 Task: Search one way flight ticket for 2 adults, 4 children and 1 infant on lap in business from Cincinnati/covington: Cincinnati/northern Kentucky International Airport to Greensboro: Piedmont Triad International Airport on 5-1-2023. Choice of flights is Spirit. Price is upto 60000. Outbound departure time preference is 10:00.
Action: Mouse moved to (235, 225)
Screenshot: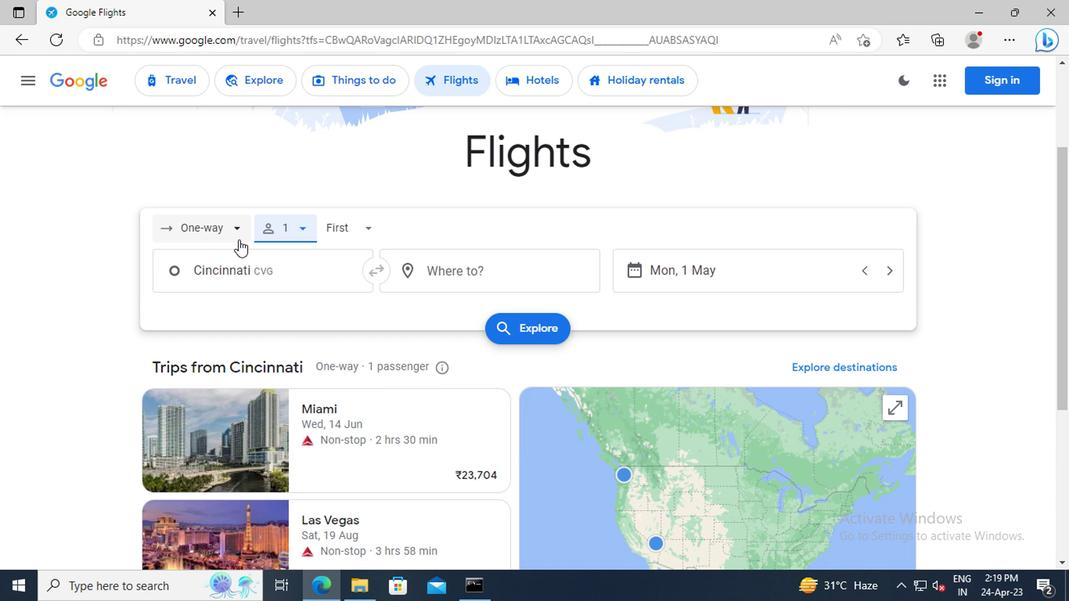 
Action: Mouse pressed left at (235, 225)
Screenshot: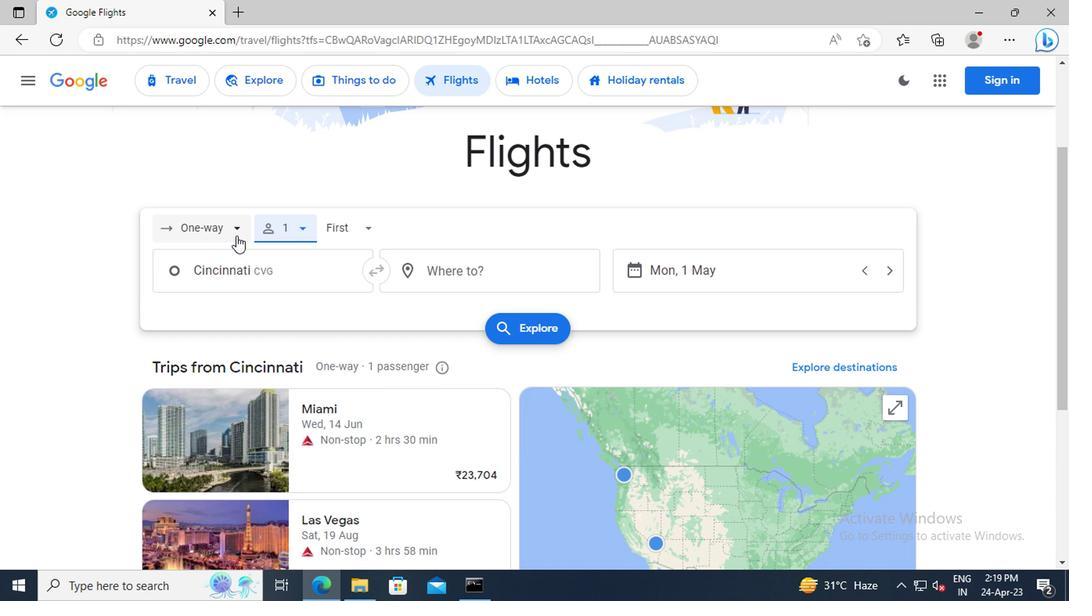 
Action: Mouse moved to (237, 304)
Screenshot: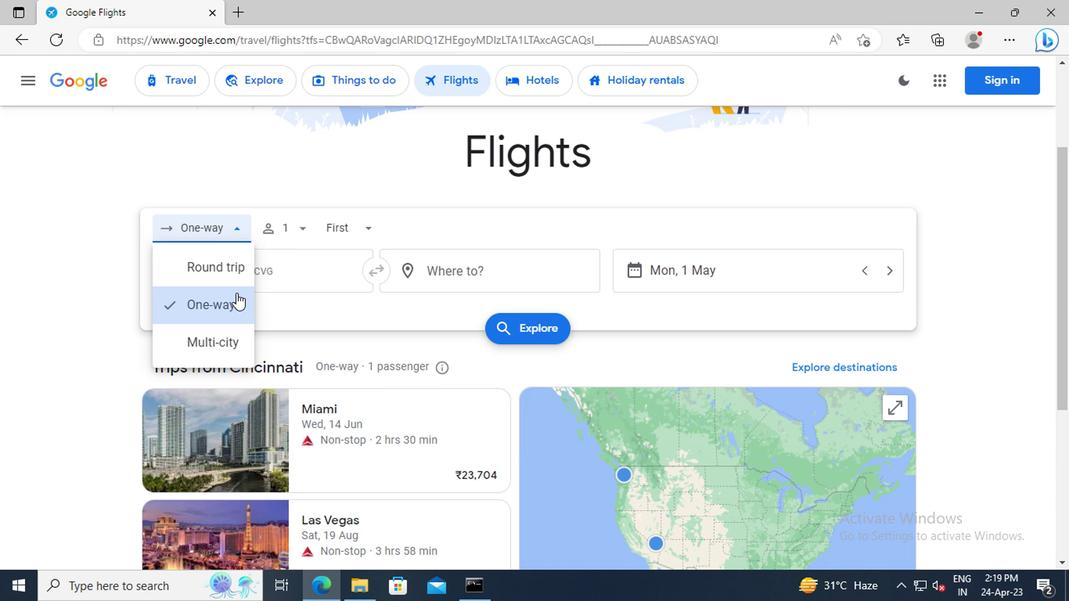 
Action: Mouse pressed left at (237, 304)
Screenshot: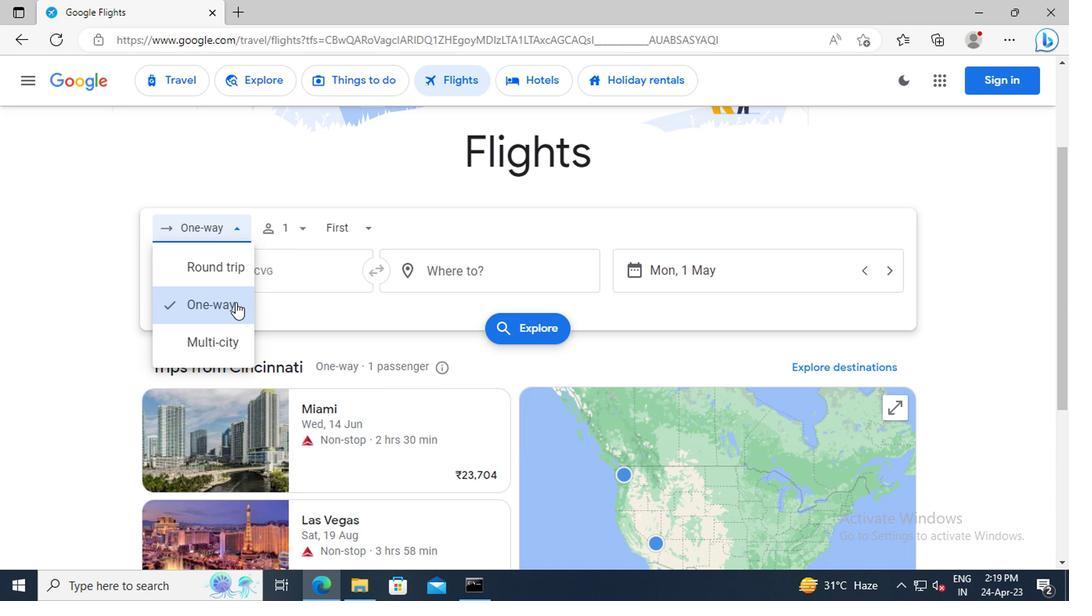 
Action: Mouse moved to (300, 229)
Screenshot: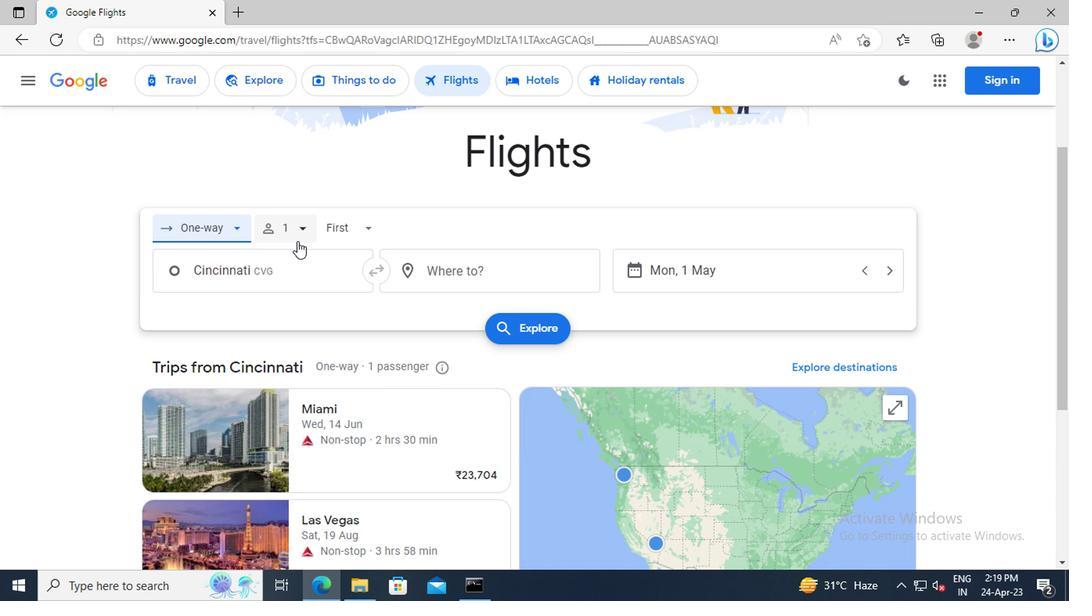 
Action: Mouse pressed left at (300, 229)
Screenshot: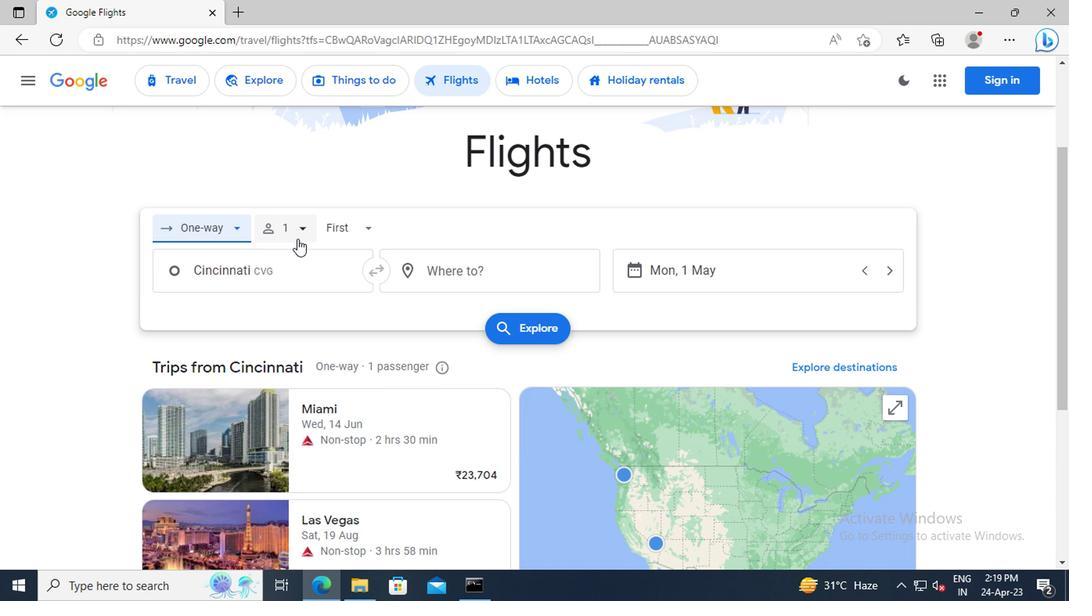 
Action: Mouse moved to (411, 267)
Screenshot: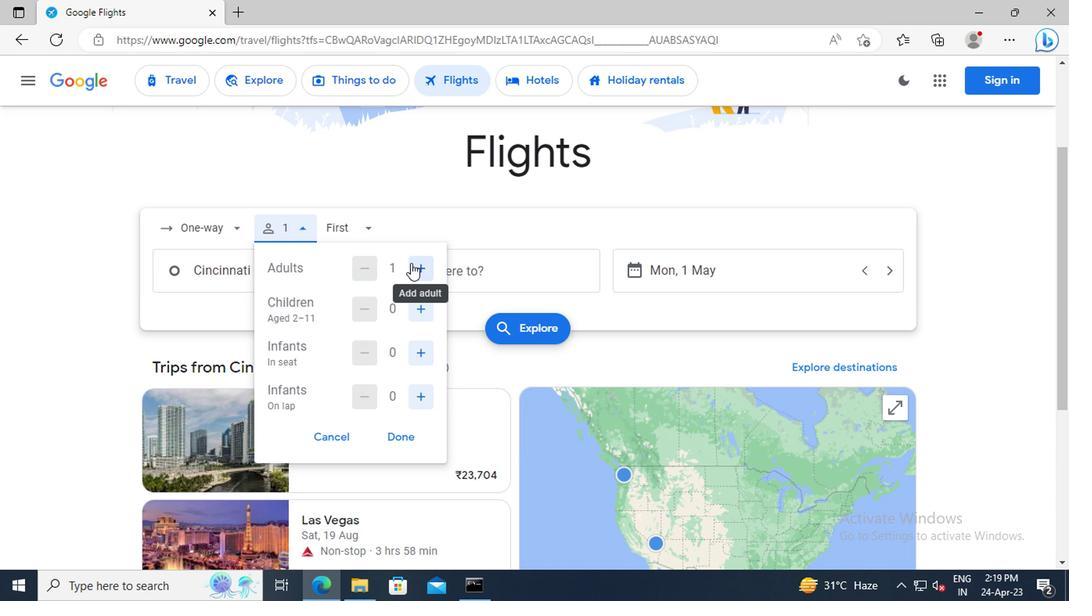 
Action: Mouse pressed left at (411, 267)
Screenshot: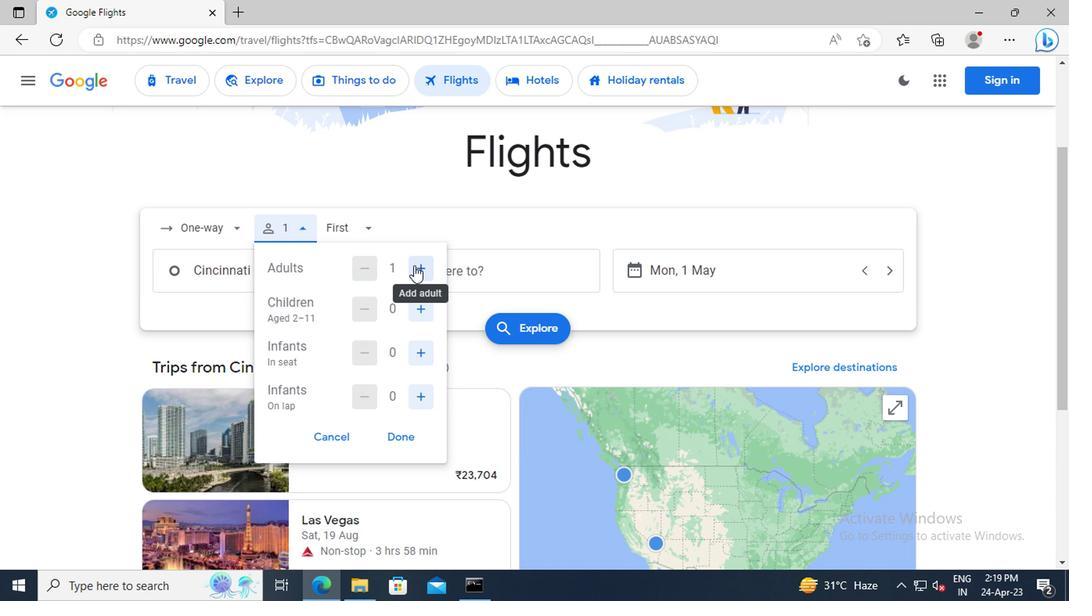 
Action: Mouse moved to (425, 310)
Screenshot: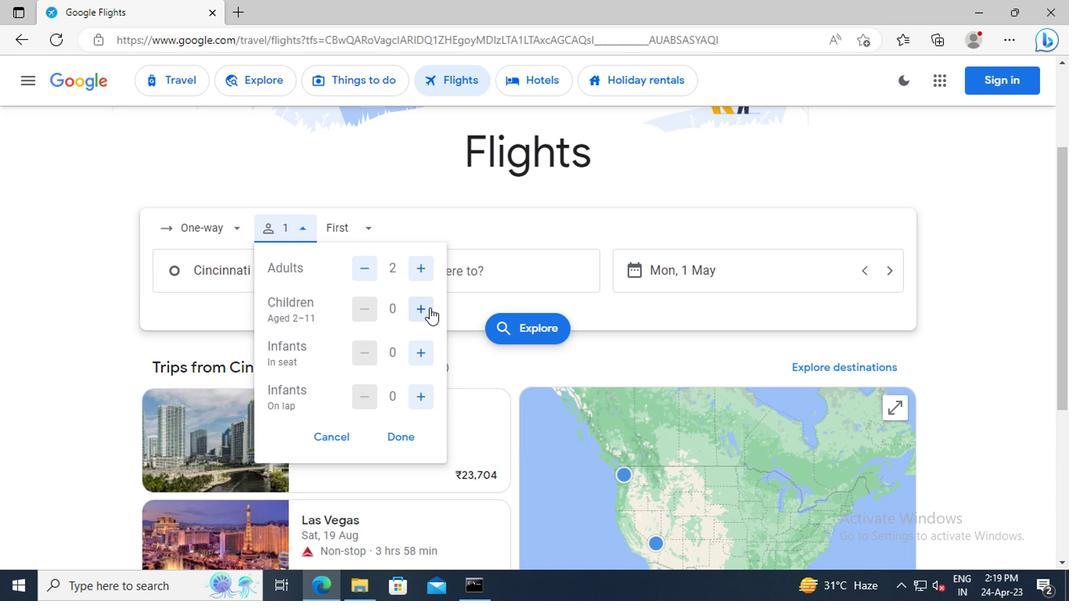 
Action: Mouse pressed left at (425, 310)
Screenshot: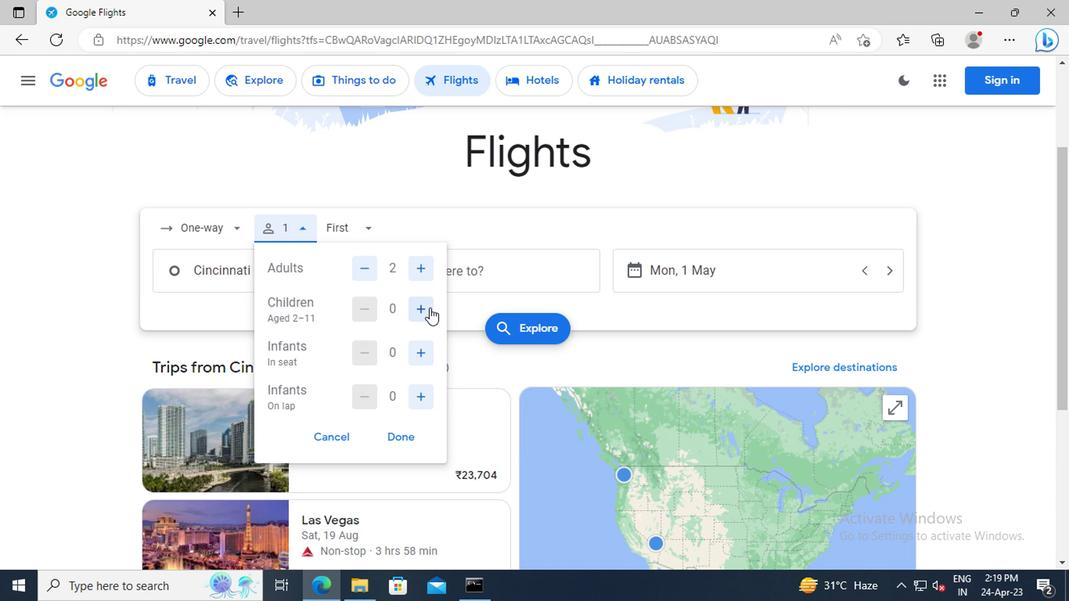 
Action: Mouse pressed left at (425, 310)
Screenshot: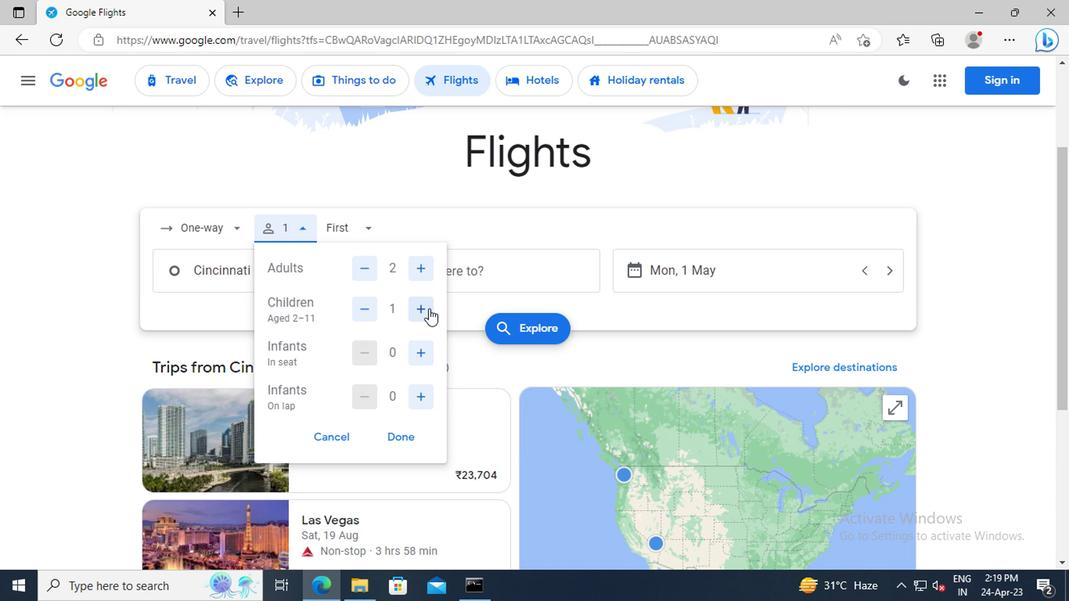 
Action: Mouse pressed left at (425, 310)
Screenshot: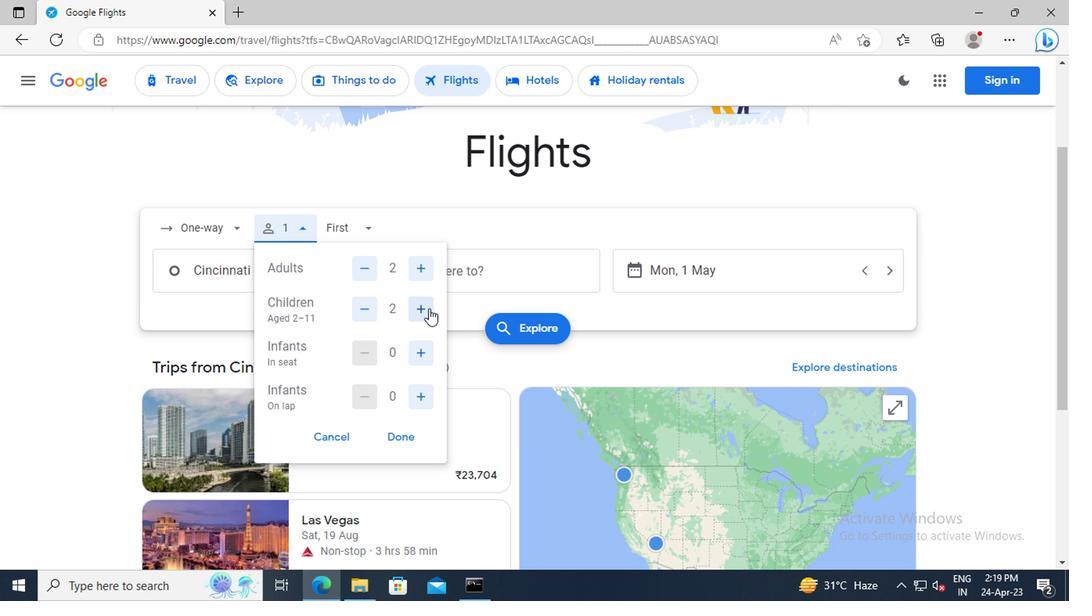 
Action: Mouse pressed left at (425, 310)
Screenshot: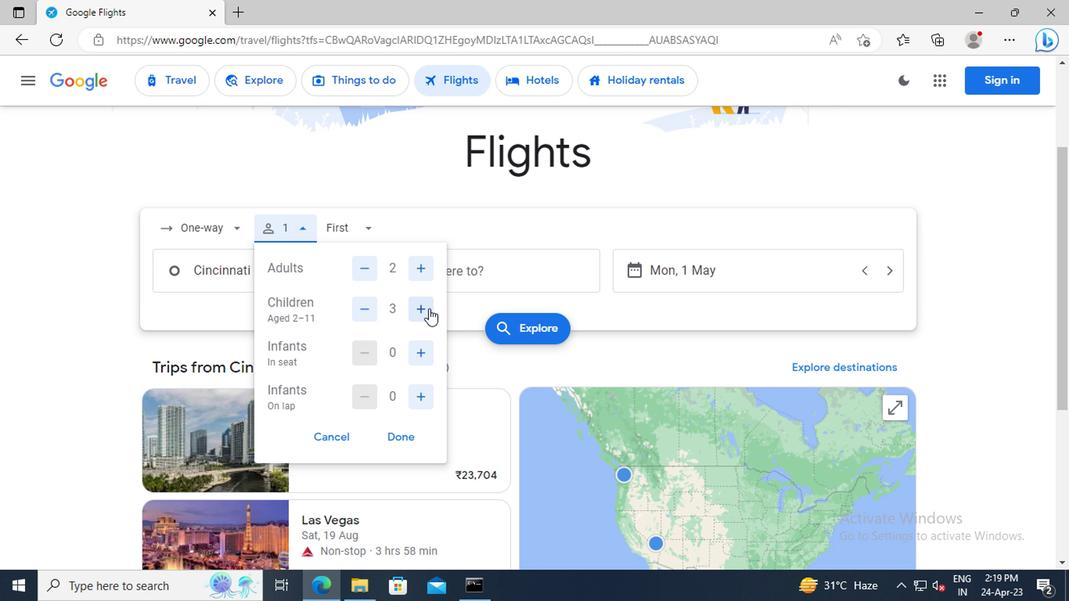 
Action: Mouse moved to (415, 396)
Screenshot: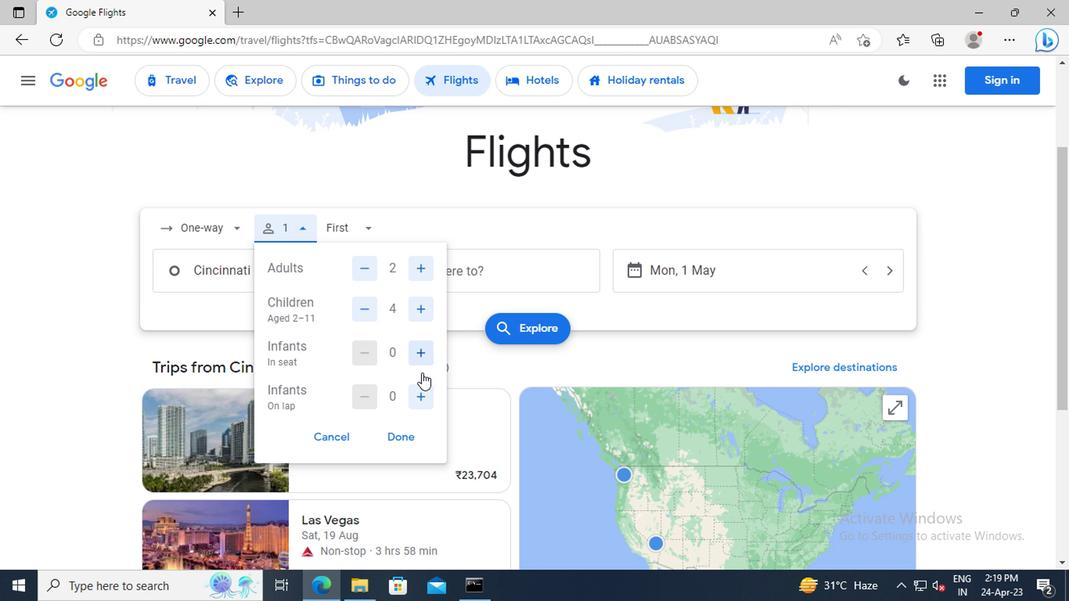 
Action: Mouse pressed left at (415, 396)
Screenshot: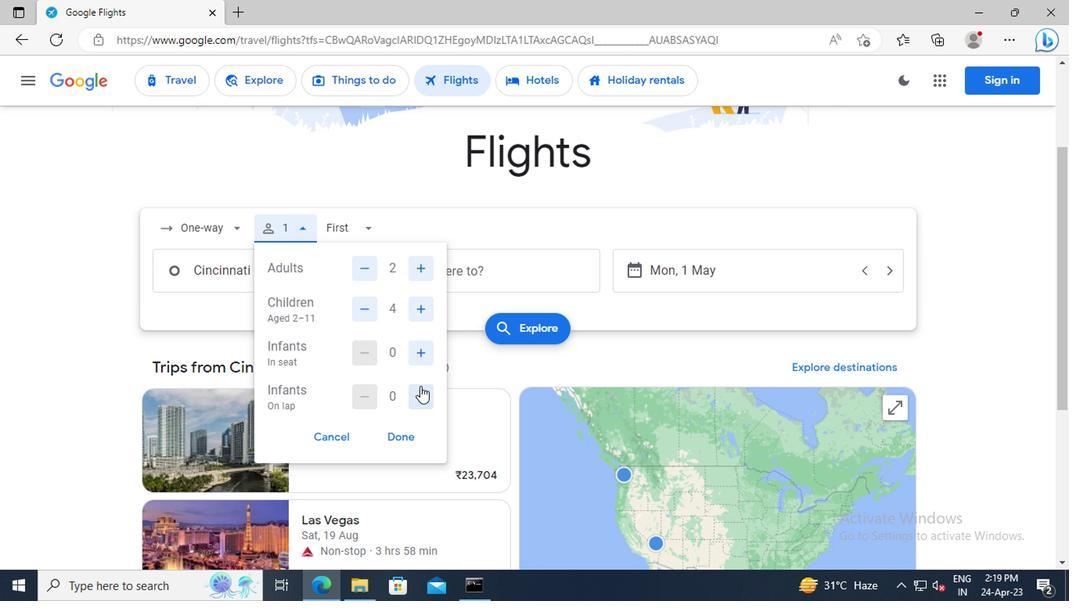 
Action: Mouse moved to (403, 435)
Screenshot: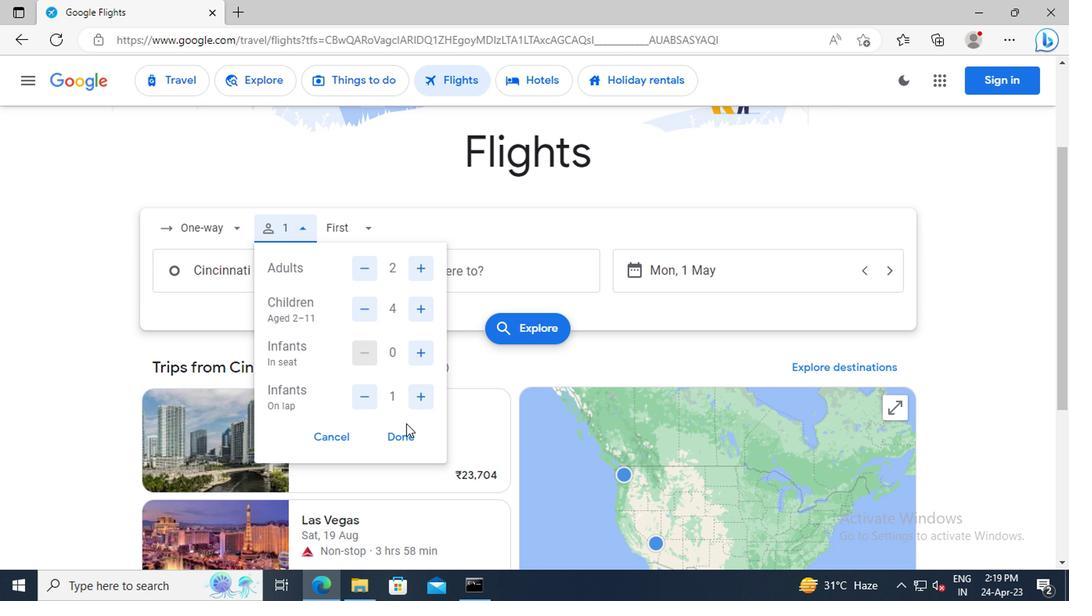 
Action: Mouse pressed left at (403, 435)
Screenshot: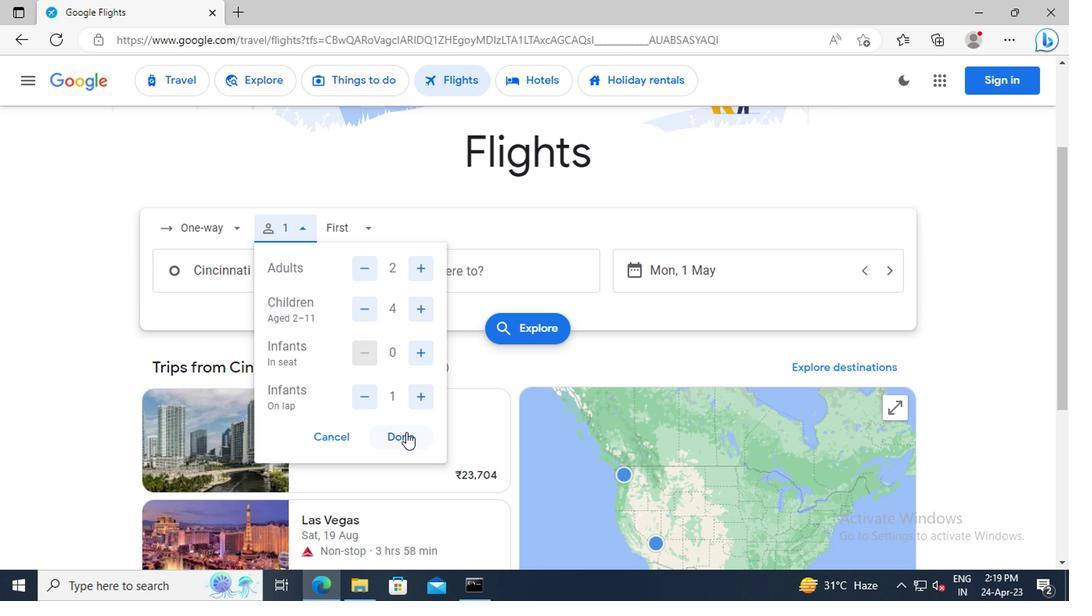 
Action: Mouse moved to (369, 236)
Screenshot: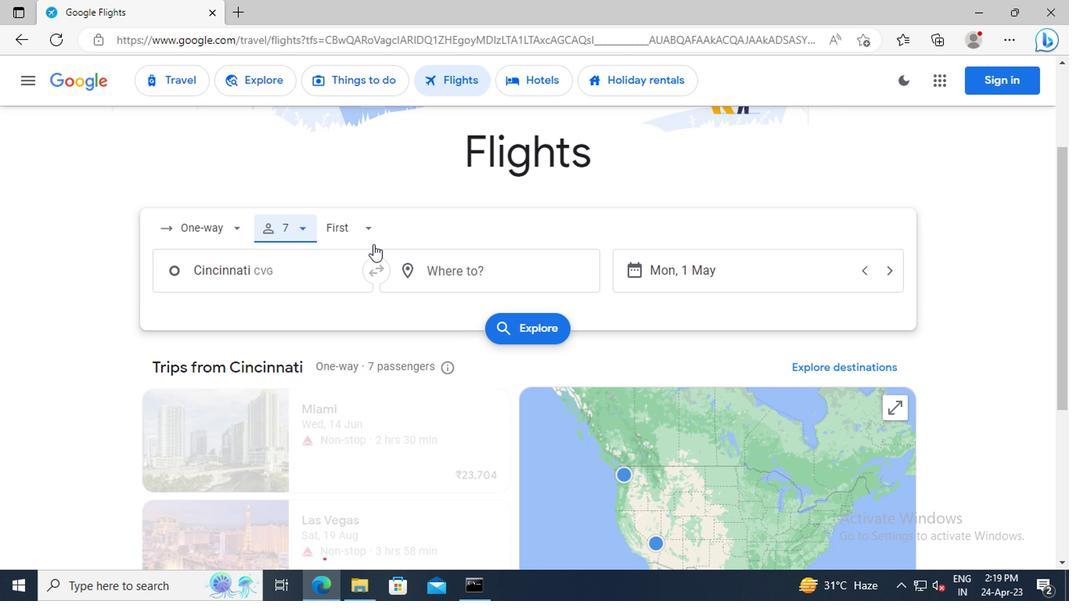 
Action: Mouse pressed left at (369, 236)
Screenshot: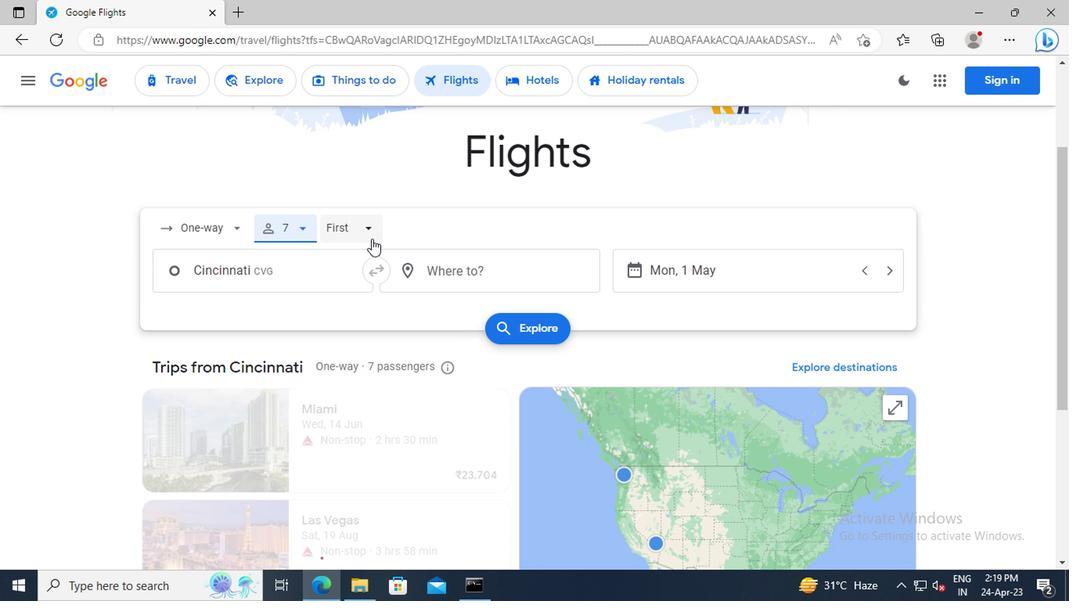 
Action: Mouse moved to (379, 343)
Screenshot: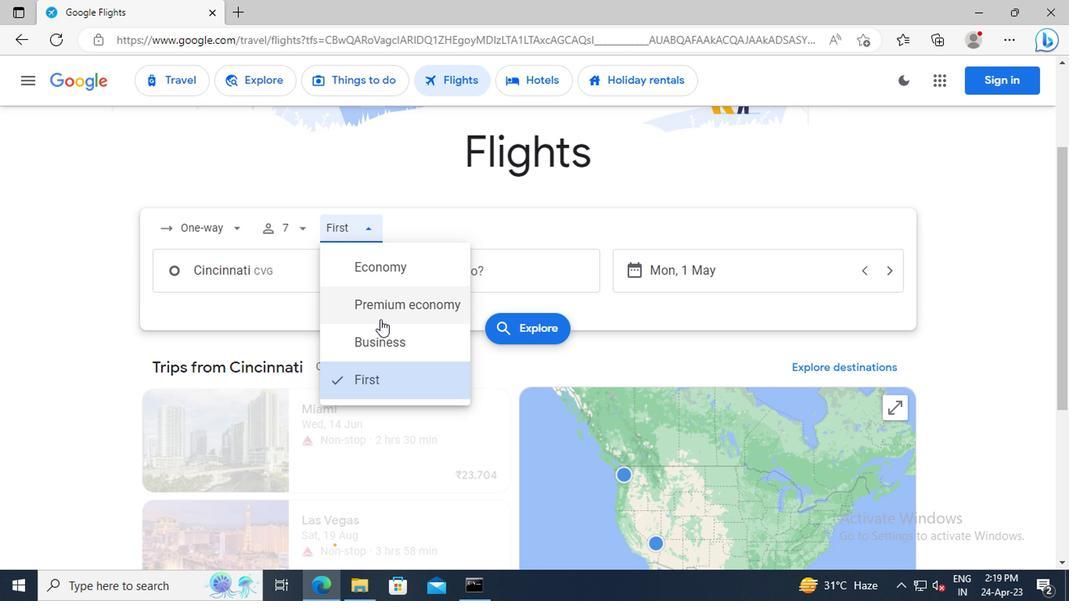 
Action: Mouse pressed left at (379, 343)
Screenshot: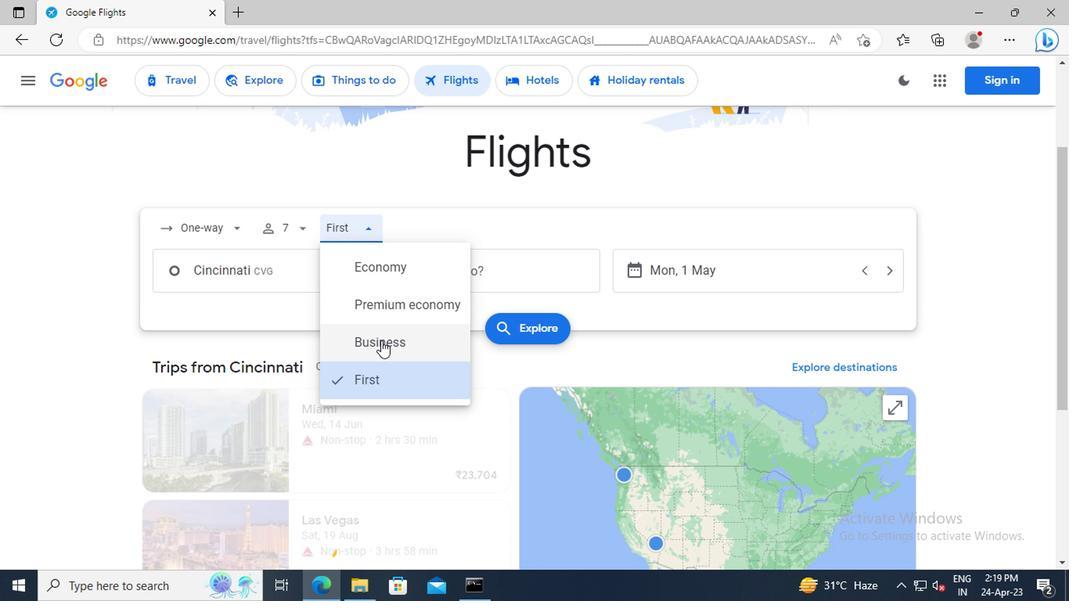
Action: Mouse moved to (303, 282)
Screenshot: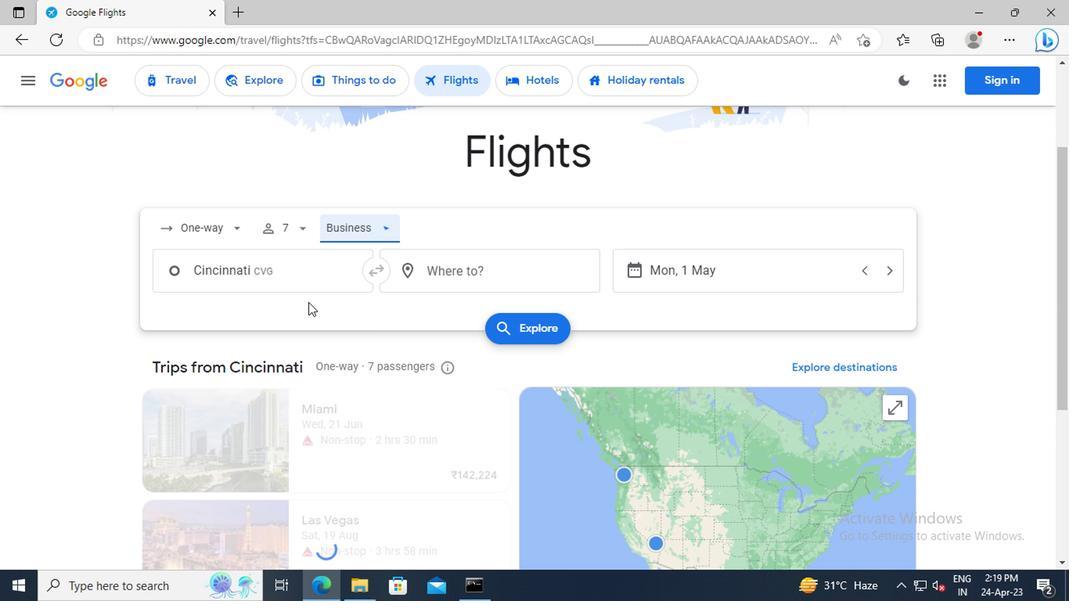 
Action: Mouse pressed left at (303, 282)
Screenshot: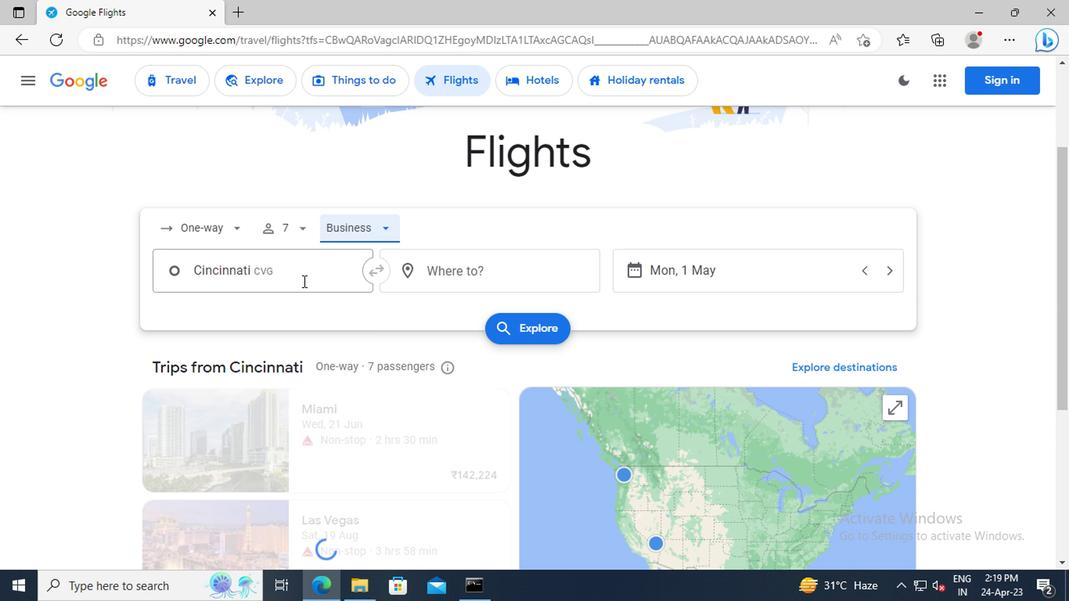 
Action: Key pressed <Key.shift>CINCINNATI
Screenshot: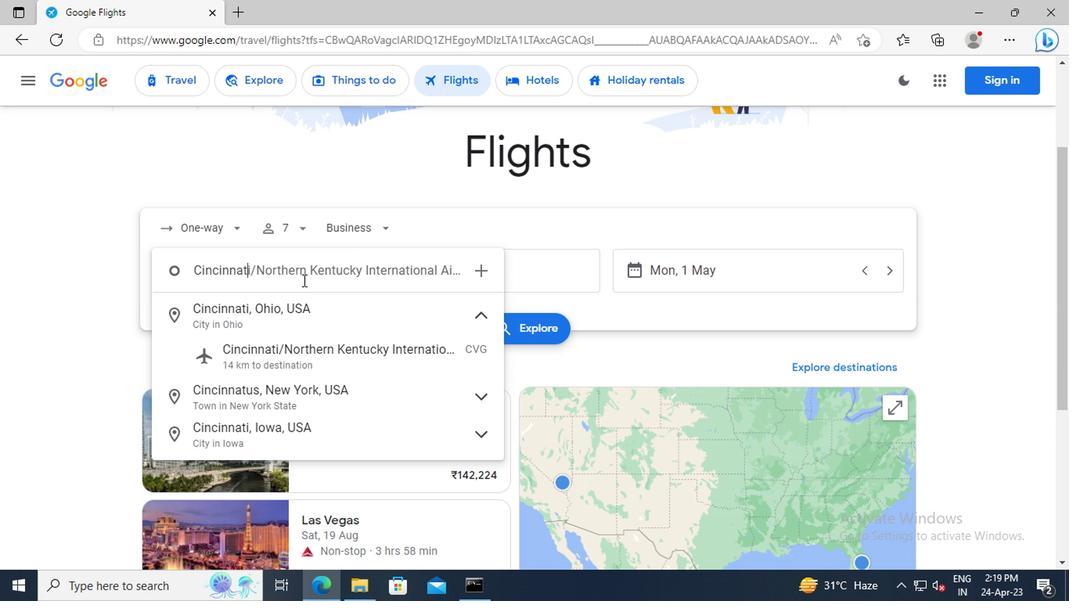 
Action: Mouse moved to (321, 354)
Screenshot: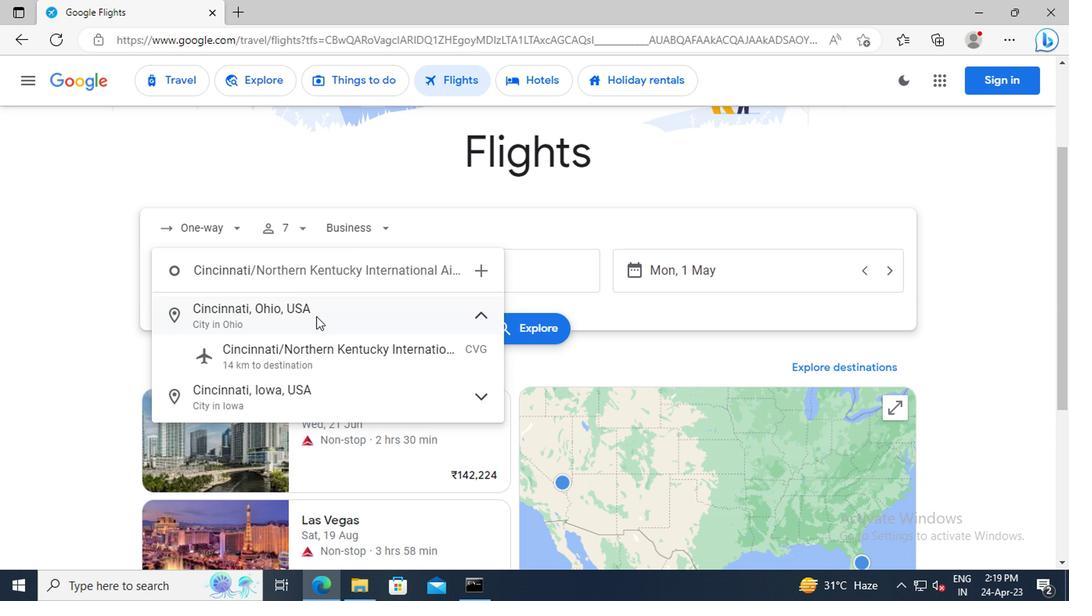 
Action: Mouse pressed left at (321, 354)
Screenshot: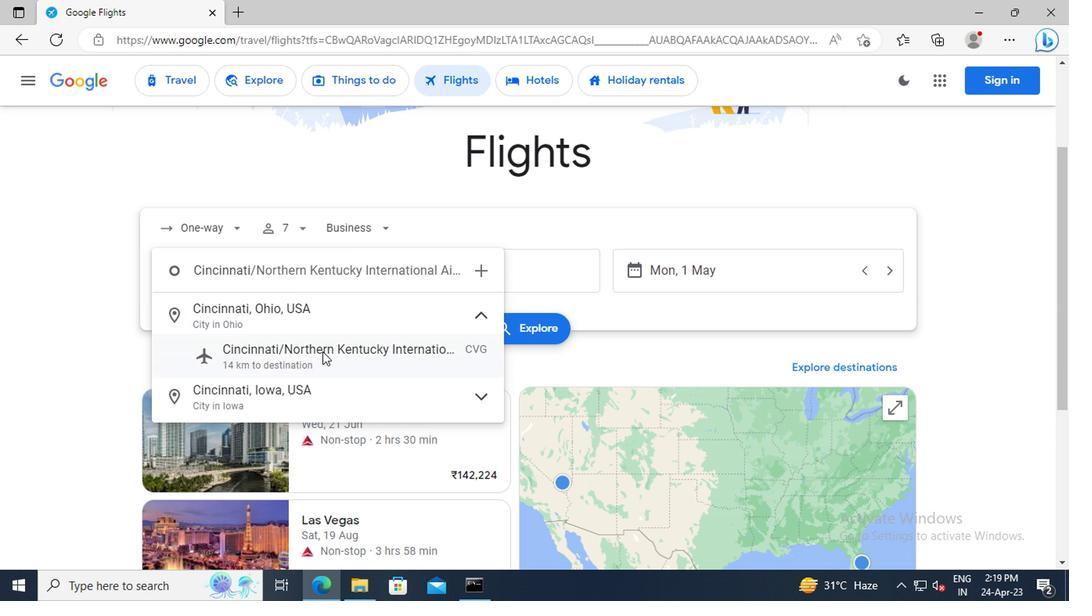 
Action: Mouse moved to (454, 272)
Screenshot: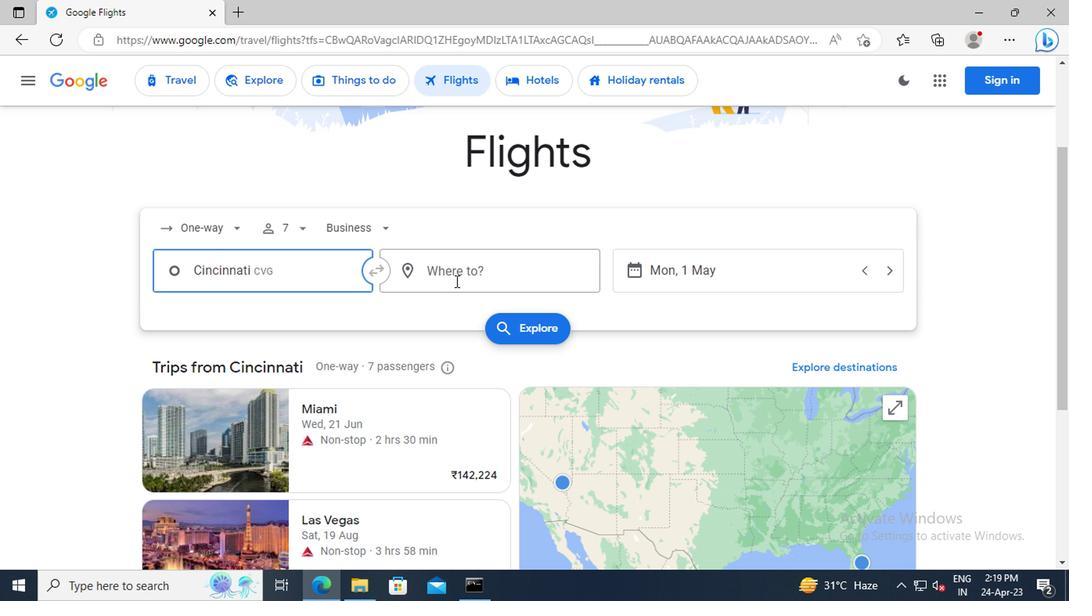 
Action: Mouse pressed left at (454, 272)
Screenshot: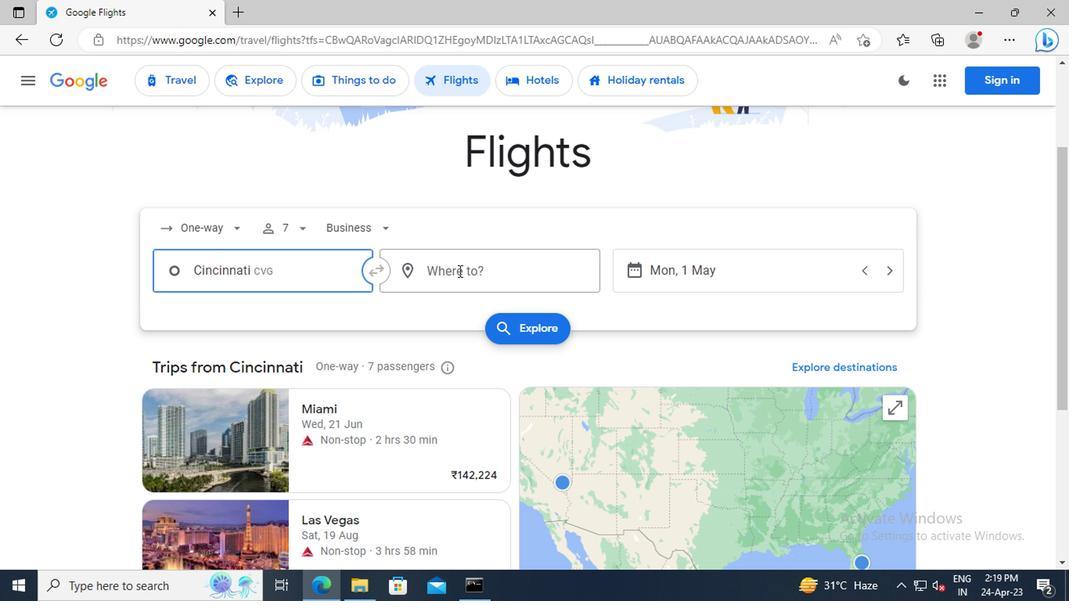 
Action: Key pressed <Key.shift>GREENSBORO
Screenshot: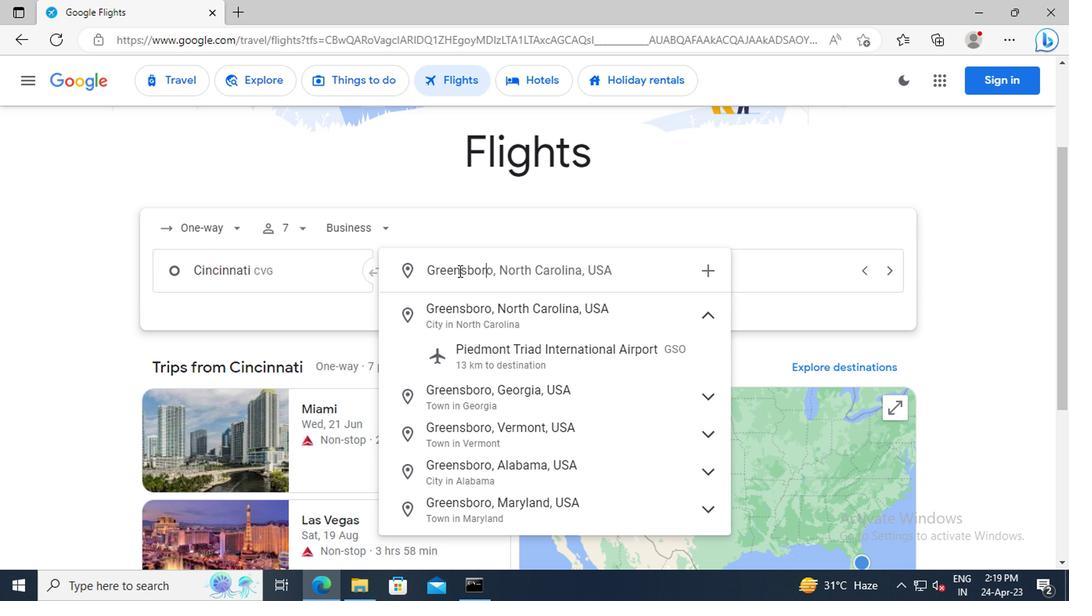 
Action: Mouse moved to (497, 354)
Screenshot: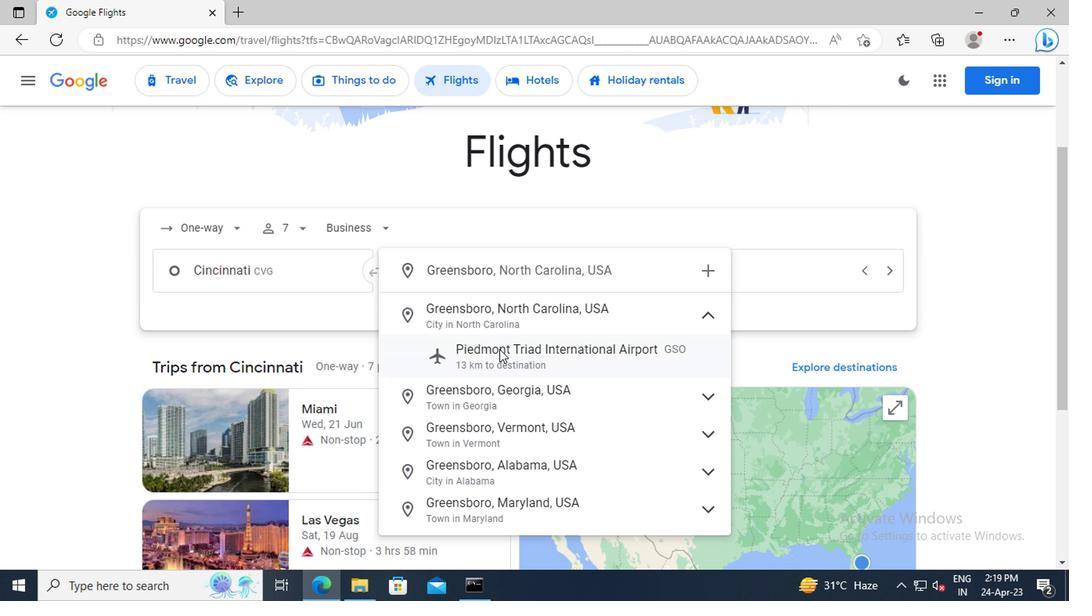 
Action: Mouse pressed left at (497, 354)
Screenshot: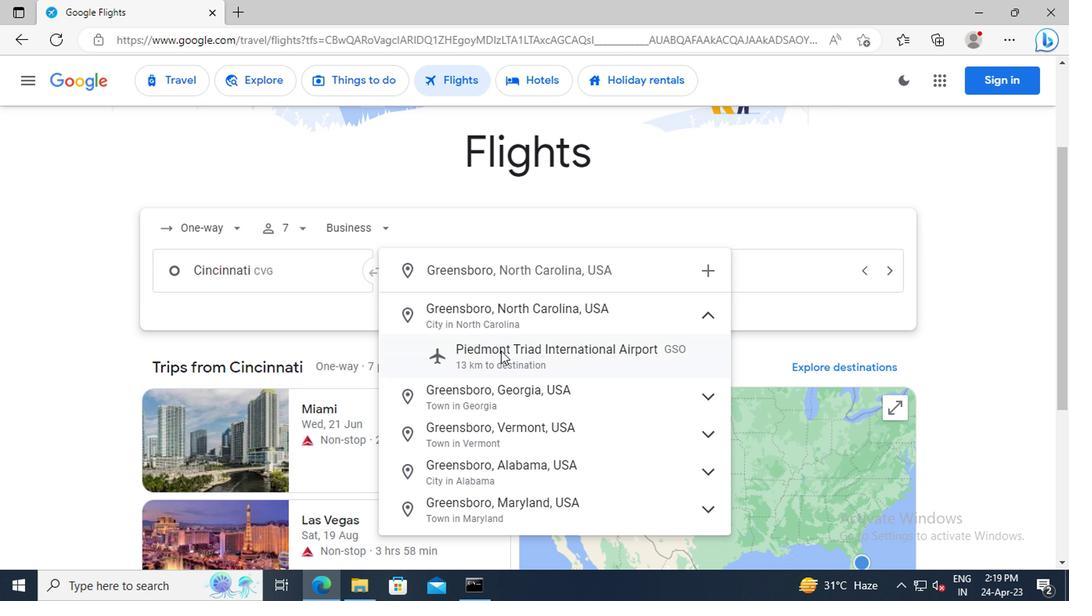 
Action: Mouse moved to (649, 275)
Screenshot: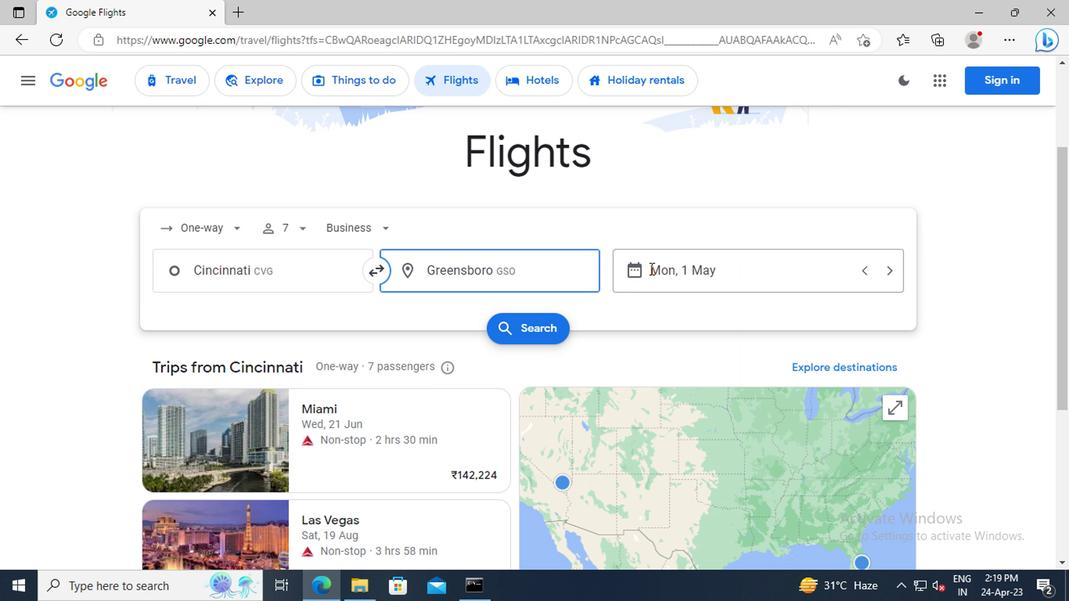 
Action: Mouse pressed left at (649, 275)
Screenshot: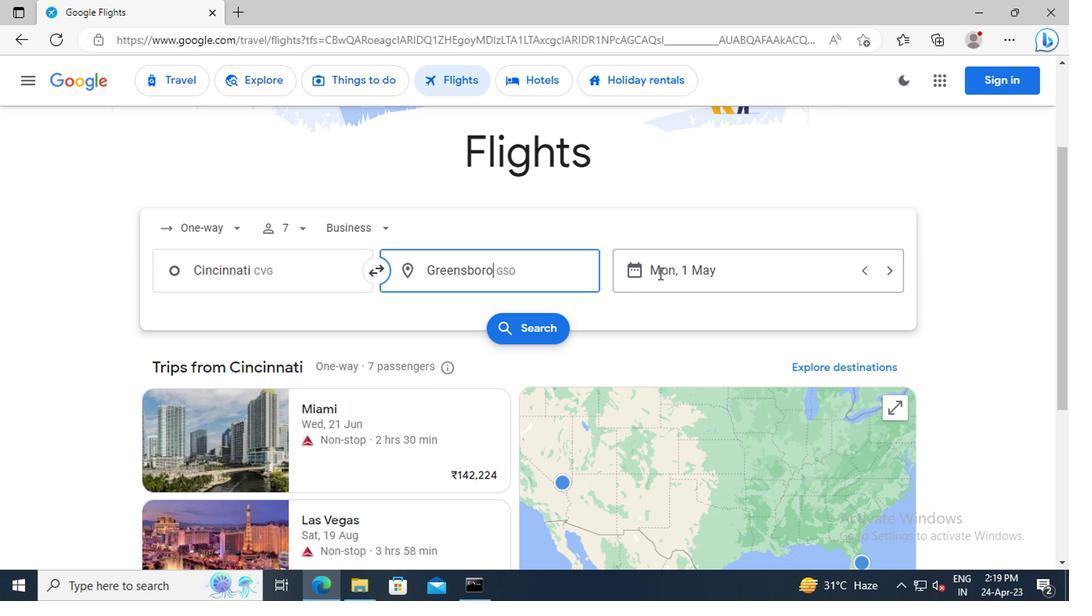
Action: Mouse moved to (642, 276)
Screenshot: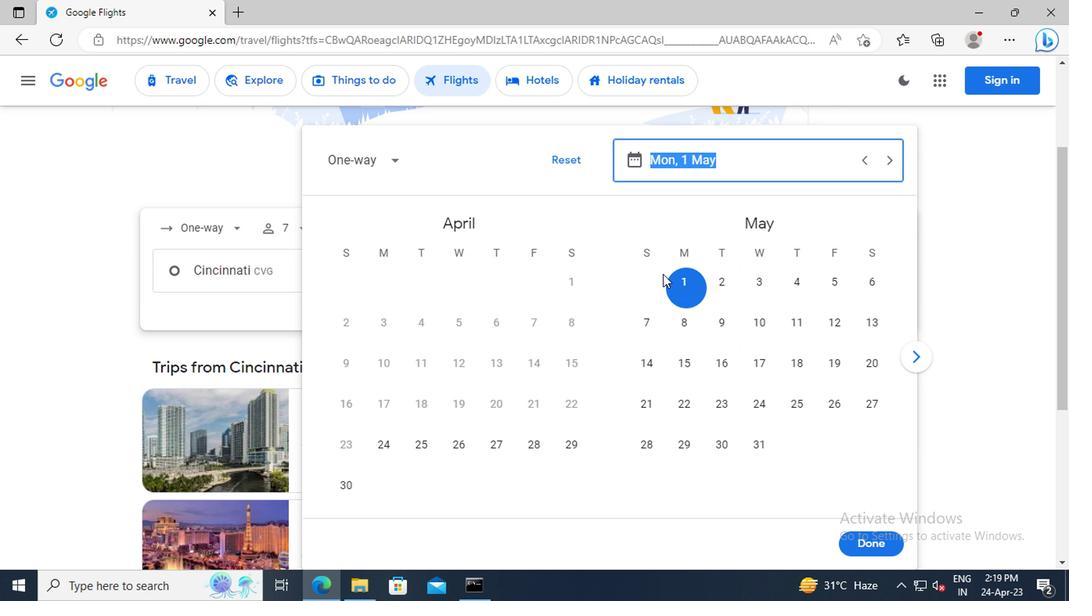 
Action: Key pressed 1<Key.space>MAY<Key.enter>
Screenshot: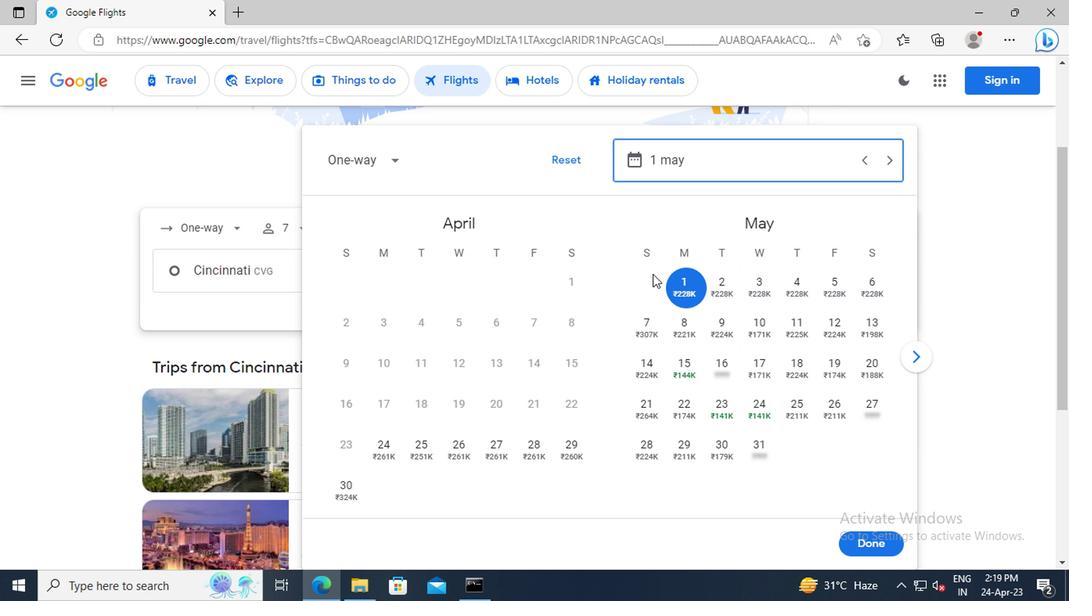 
Action: Mouse moved to (837, 540)
Screenshot: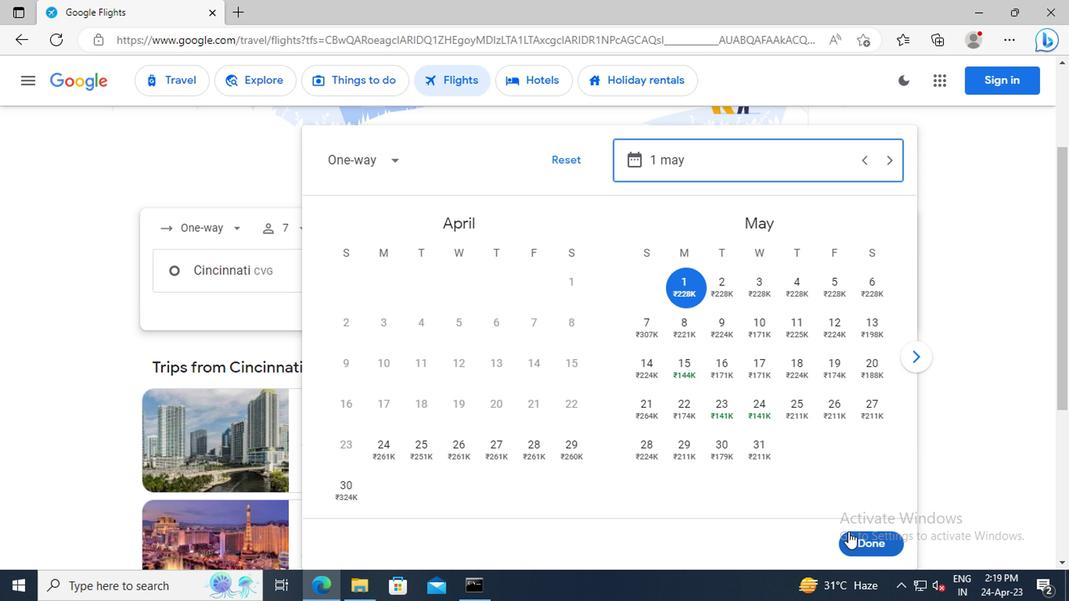 
Action: Mouse pressed left at (837, 540)
Screenshot: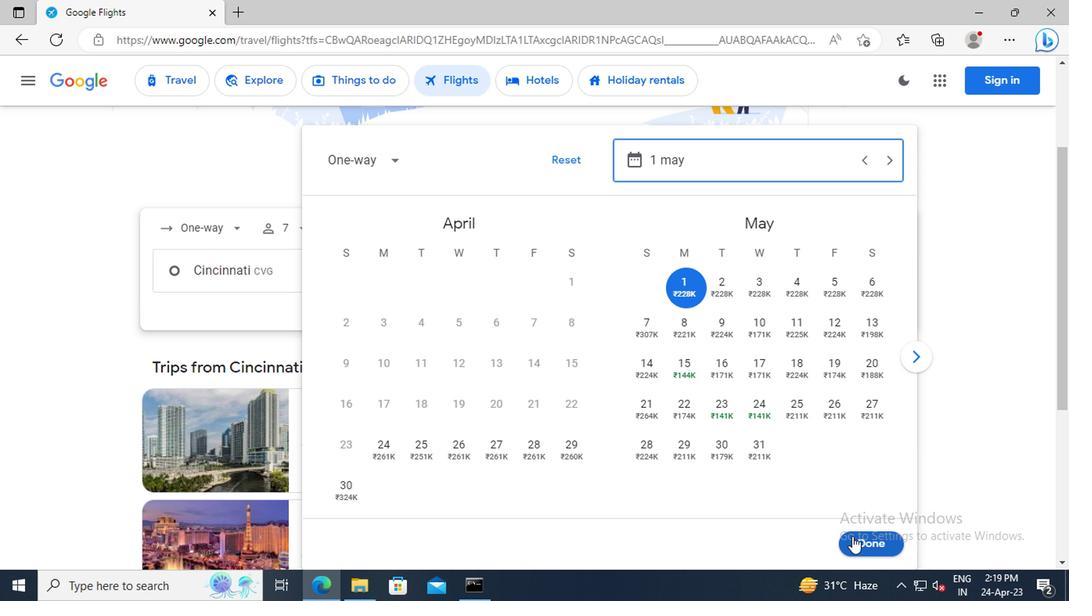 
Action: Mouse moved to (525, 327)
Screenshot: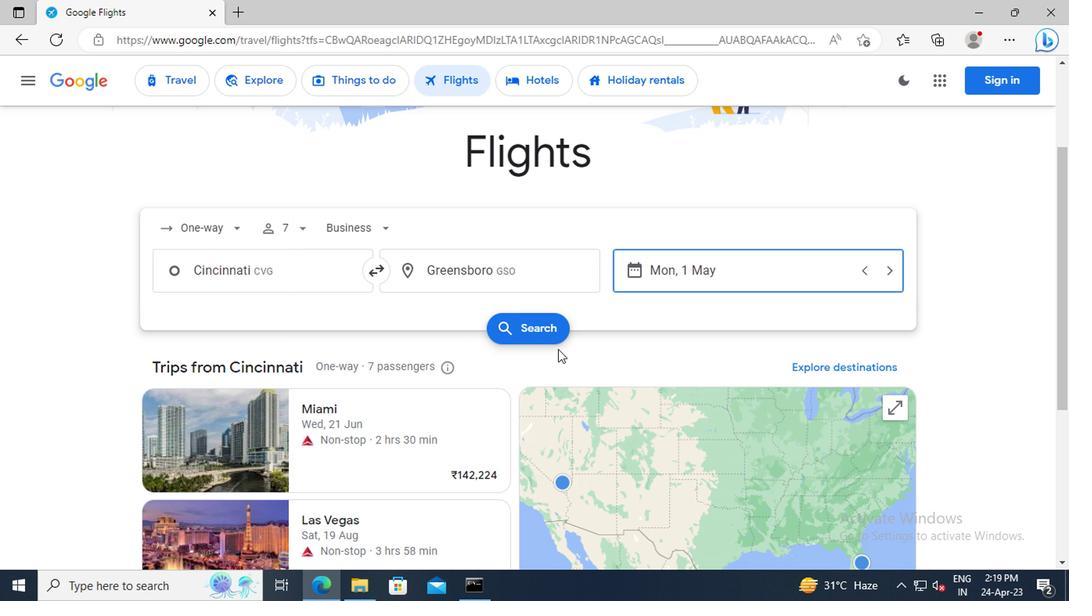 
Action: Mouse pressed left at (525, 327)
Screenshot: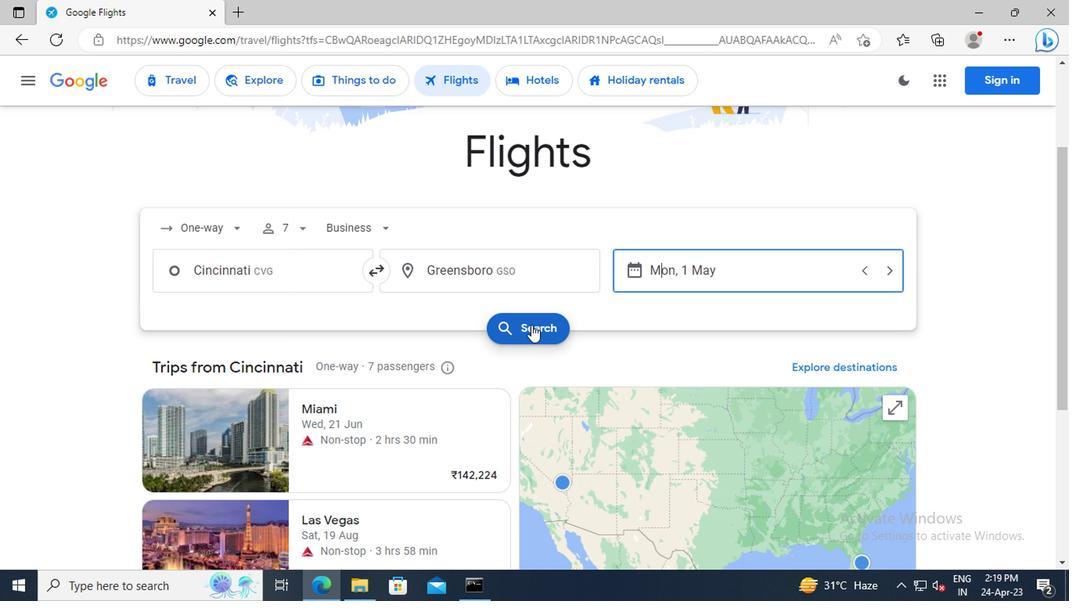 
Action: Mouse moved to (196, 232)
Screenshot: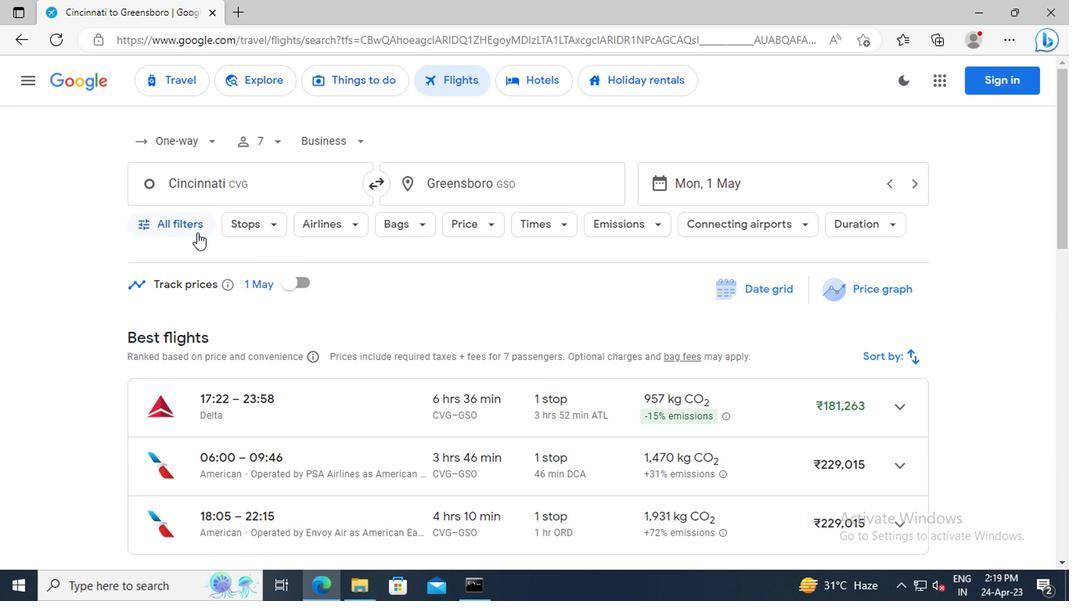 
Action: Mouse pressed left at (196, 232)
Screenshot: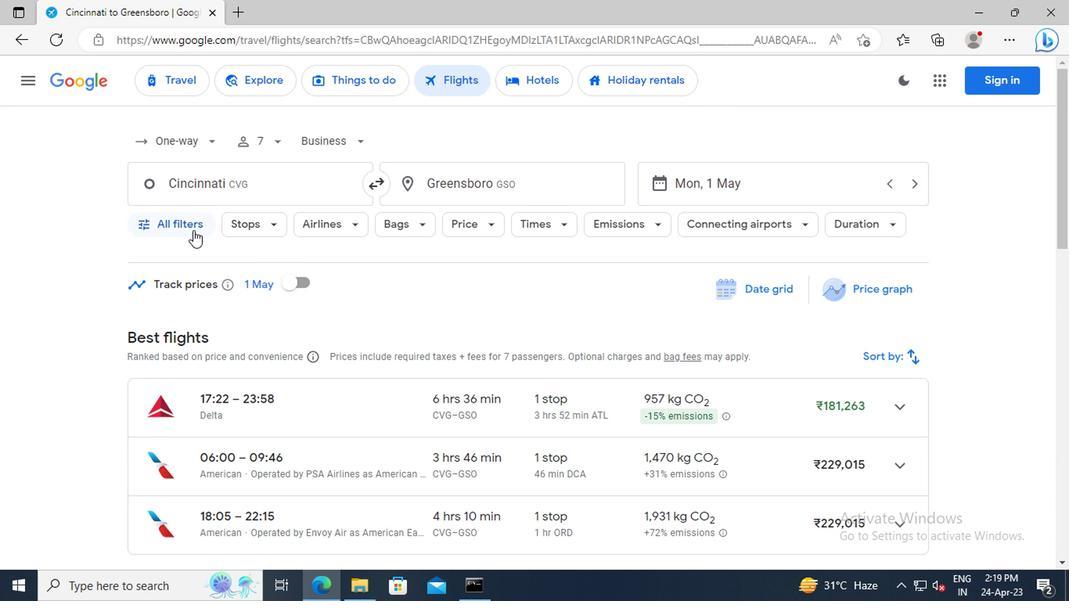 
Action: Mouse moved to (305, 344)
Screenshot: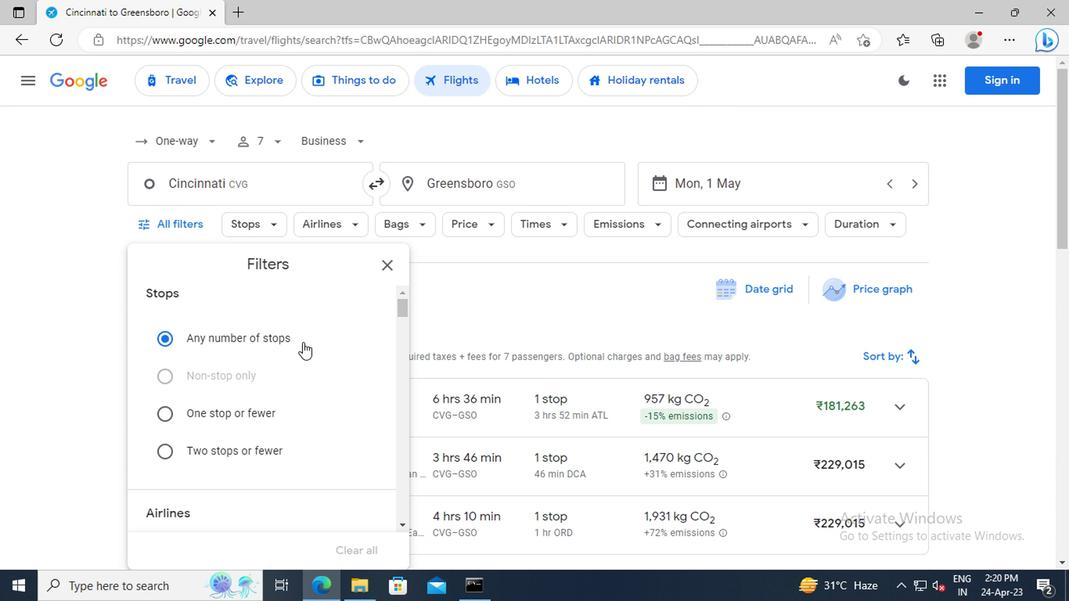 
Action: Mouse scrolled (305, 343) with delta (0, -1)
Screenshot: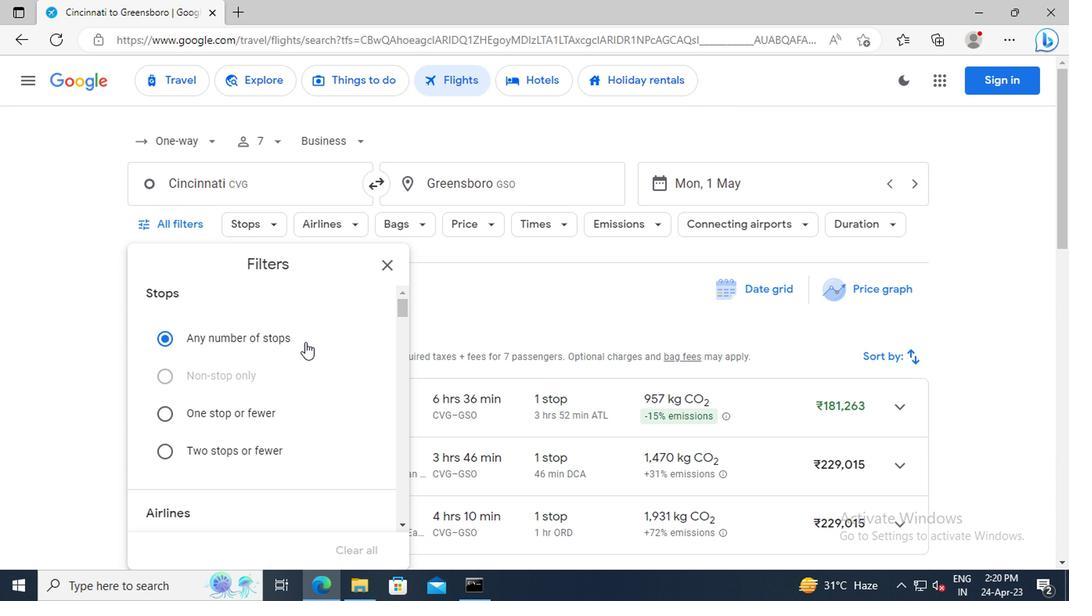 
Action: Mouse scrolled (305, 343) with delta (0, -1)
Screenshot: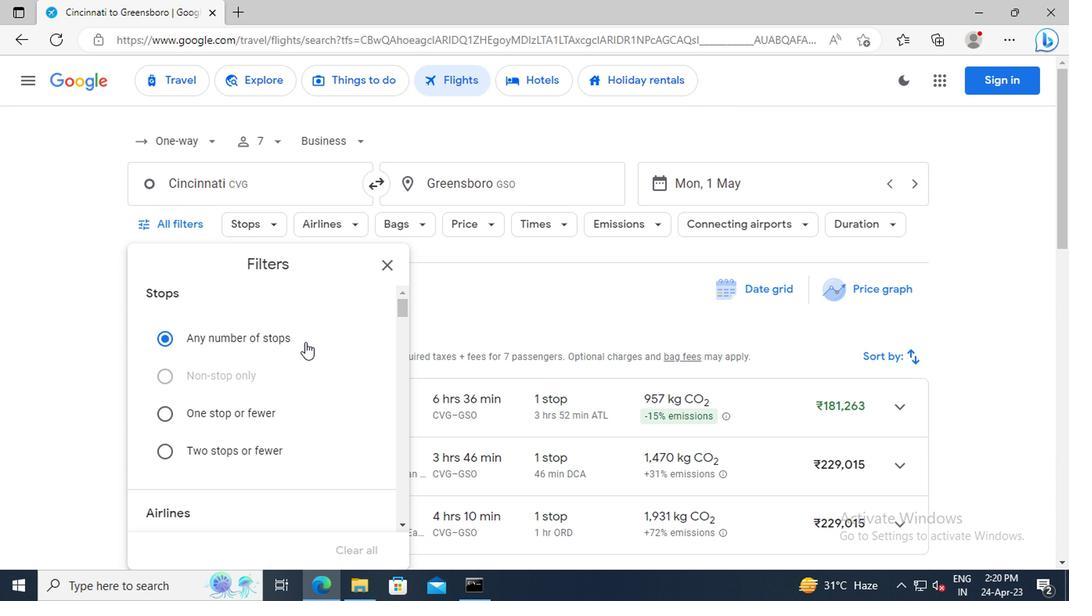
Action: Mouse scrolled (305, 343) with delta (0, -1)
Screenshot: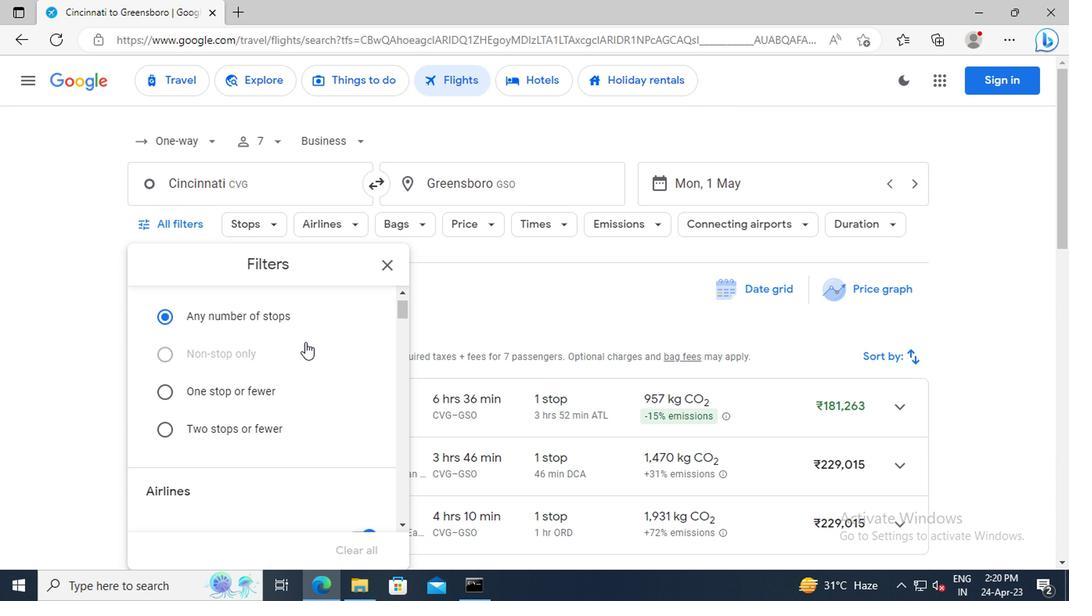
Action: Mouse scrolled (305, 343) with delta (0, -1)
Screenshot: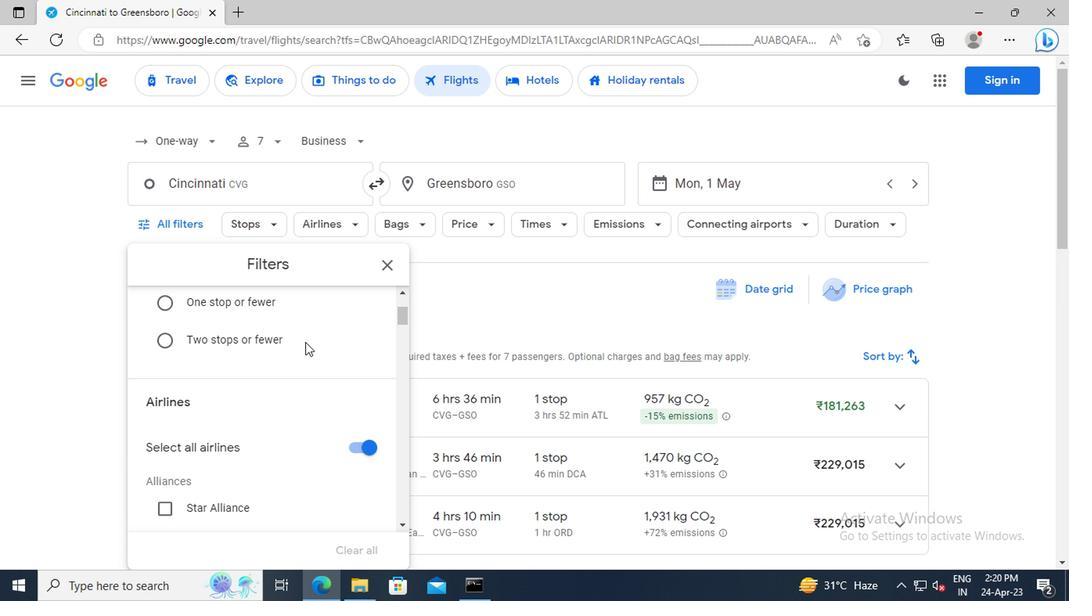 
Action: Mouse moved to (350, 413)
Screenshot: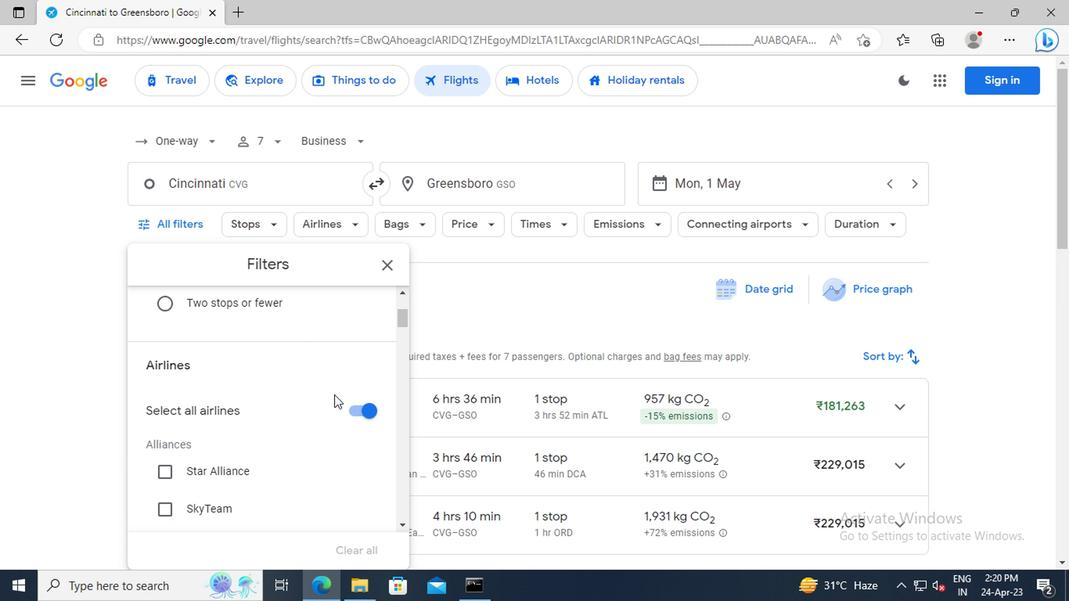 
Action: Mouse pressed left at (350, 413)
Screenshot: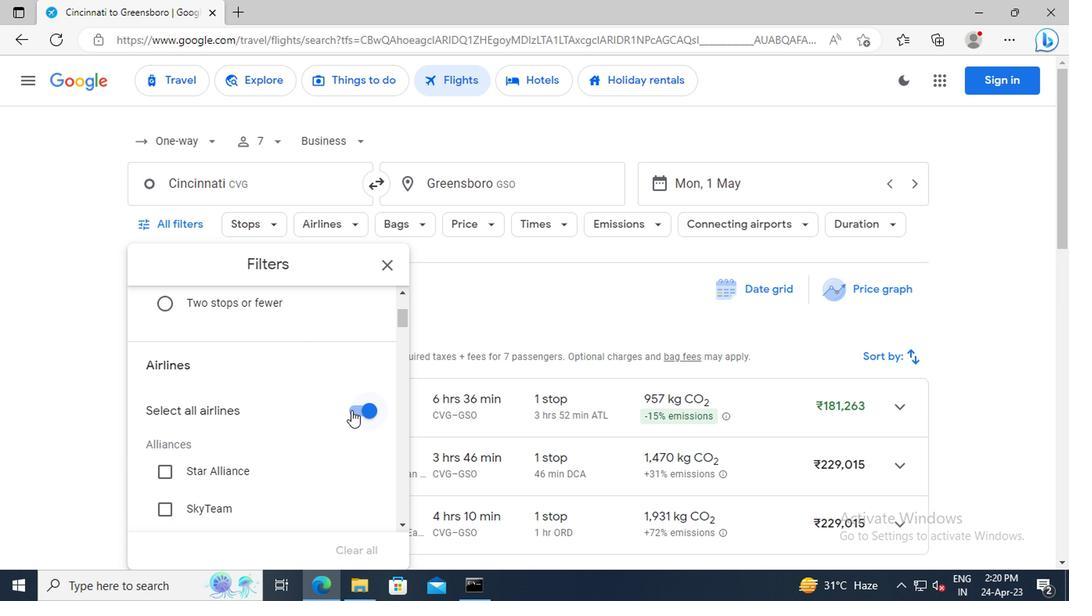 
Action: Mouse moved to (316, 377)
Screenshot: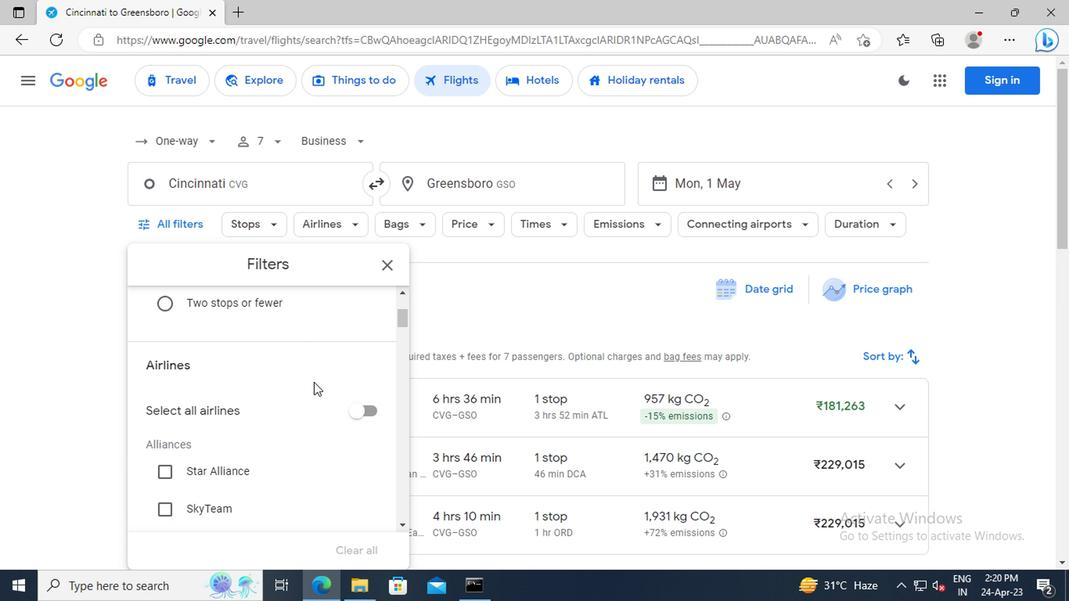 
Action: Mouse scrolled (316, 377) with delta (0, 0)
Screenshot: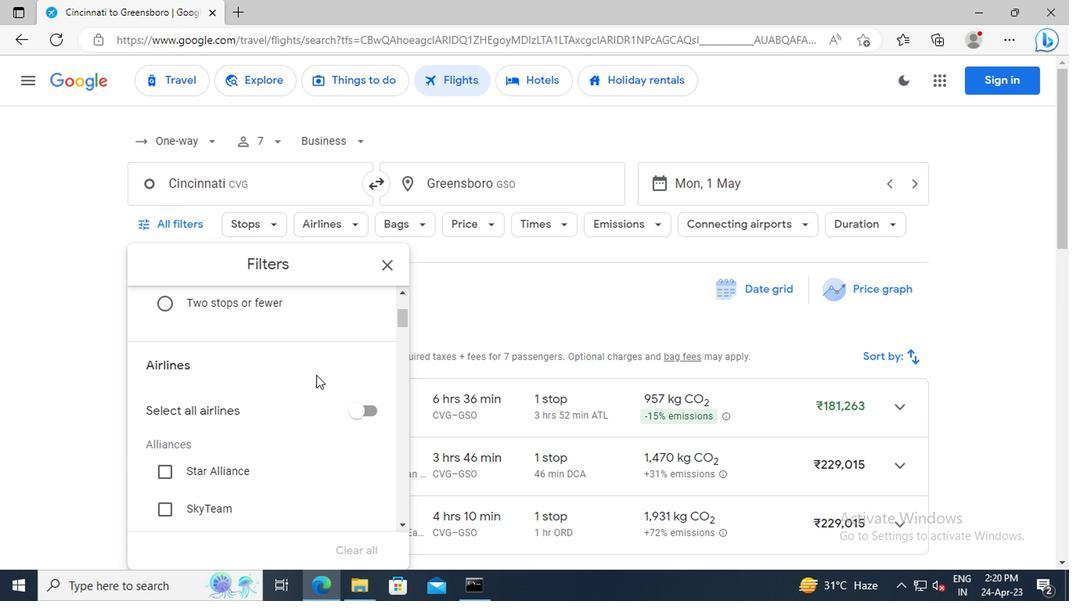 
Action: Mouse scrolled (316, 377) with delta (0, 0)
Screenshot: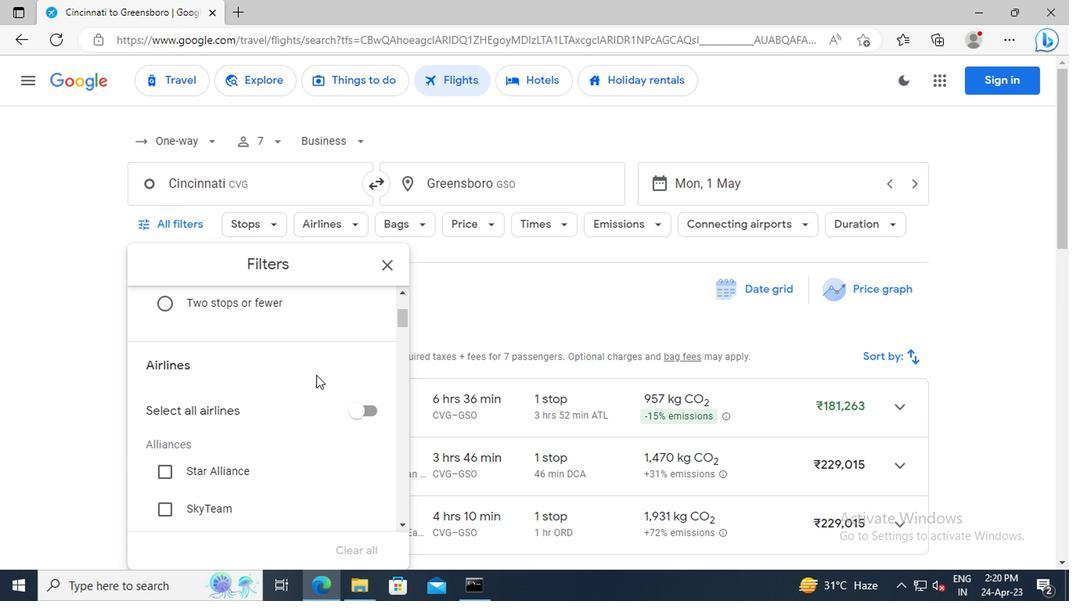 
Action: Mouse scrolled (316, 377) with delta (0, 0)
Screenshot: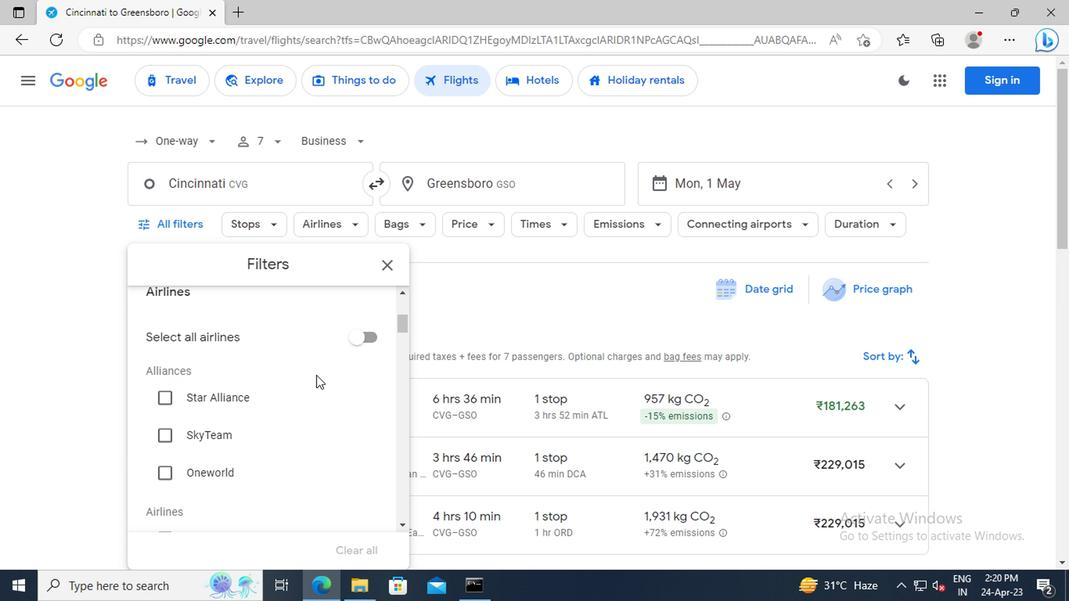 
Action: Mouse scrolled (316, 377) with delta (0, 0)
Screenshot: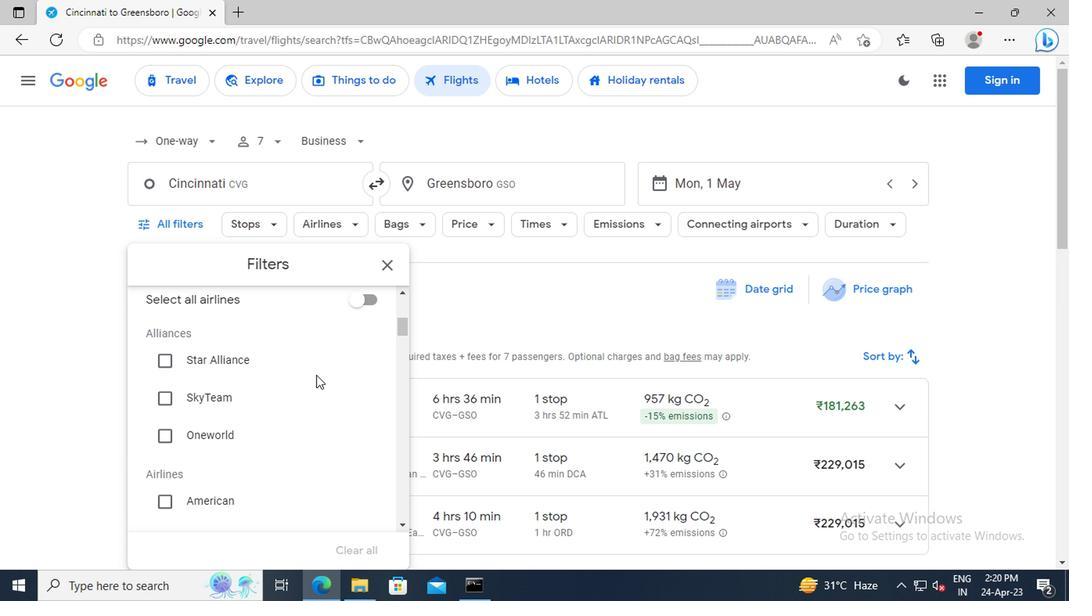 
Action: Mouse scrolled (316, 377) with delta (0, 0)
Screenshot: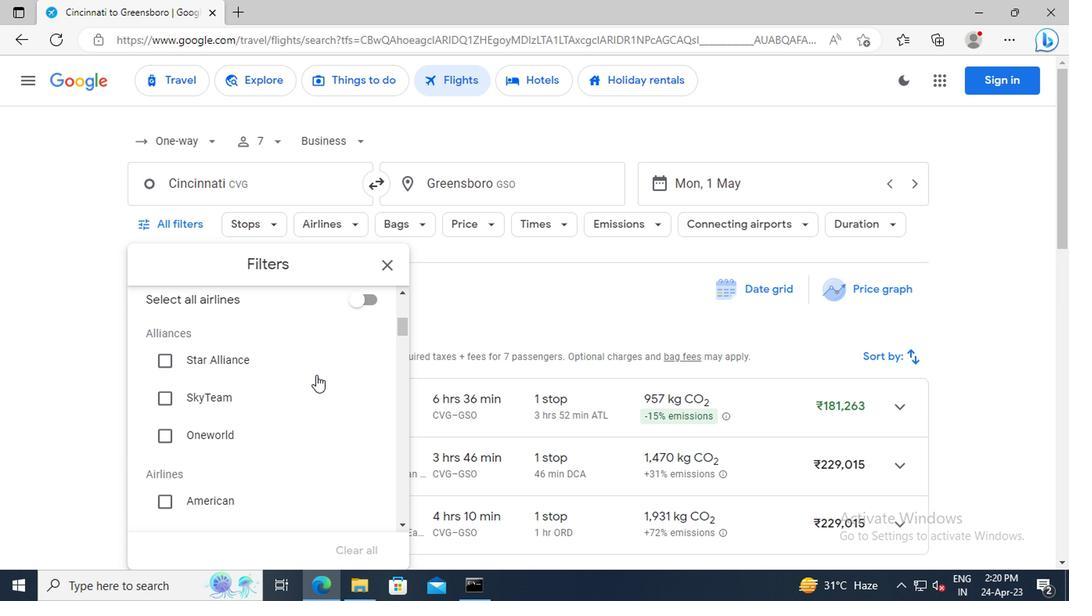 
Action: Mouse scrolled (316, 377) with delta (0, 0)
Screenshot: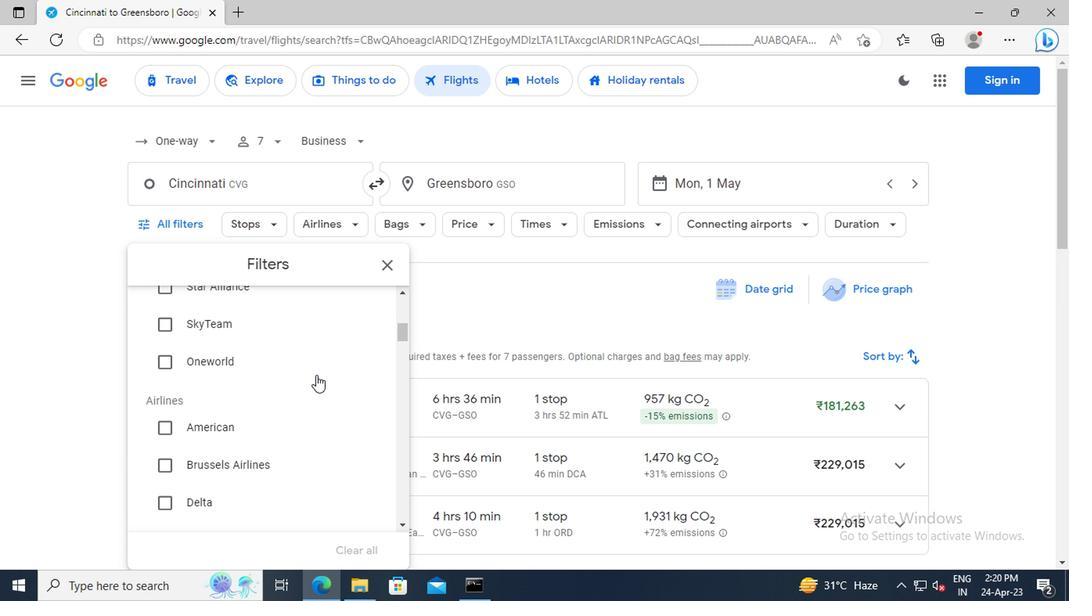 
Action: Mouse scrolled (316, 377) with delta (0, 0)
Screenshot: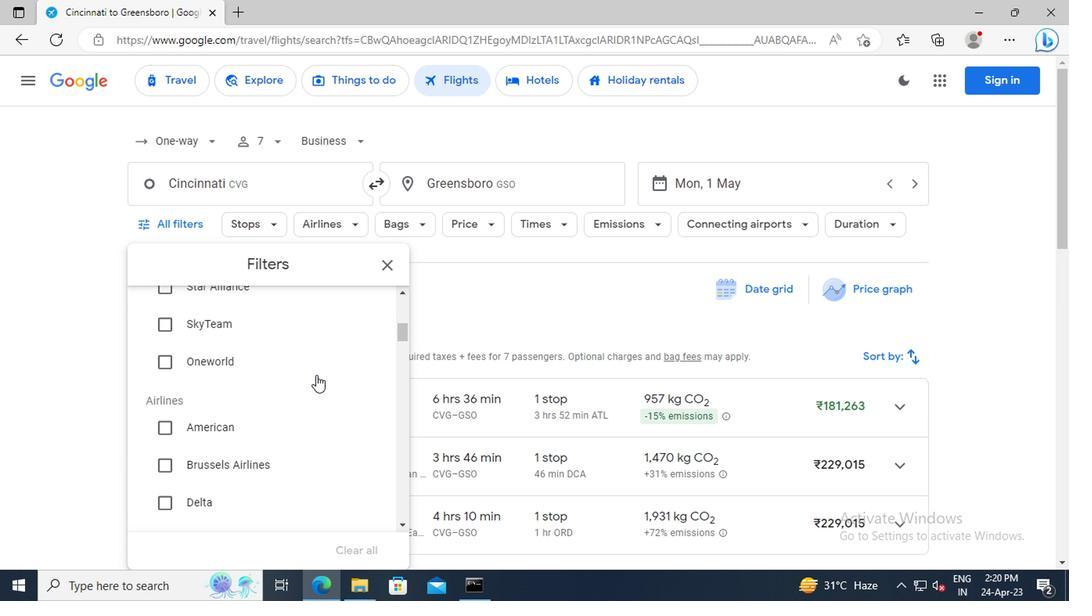 
Action: Mouse scrolled (316, 377) with delta (0, 0)
Screenshot: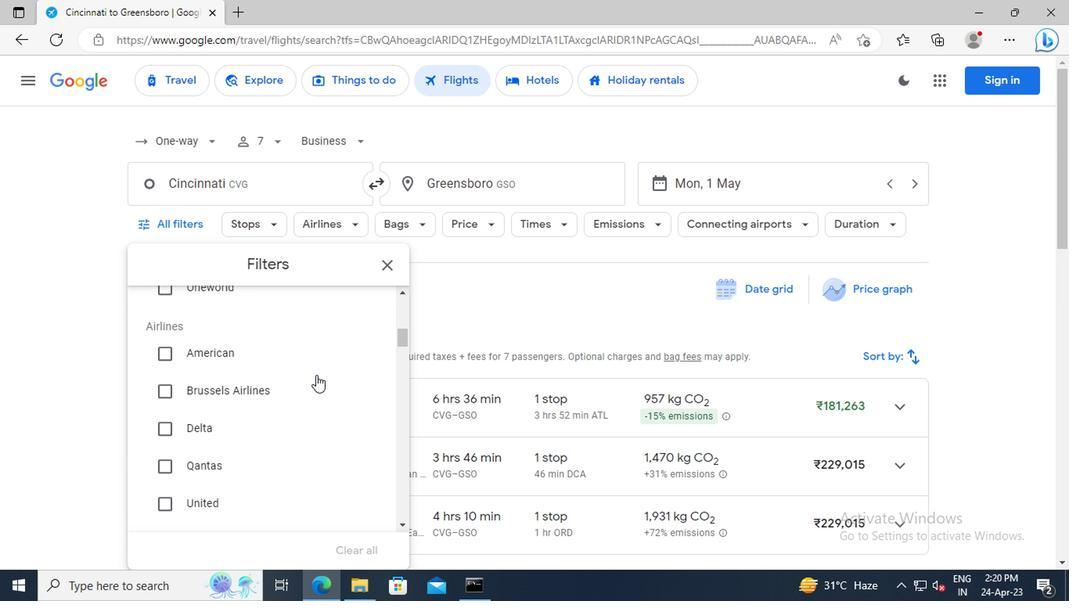 
Action: Mouse scrolled (316, 377) with delta (0, 0)
Screenshot: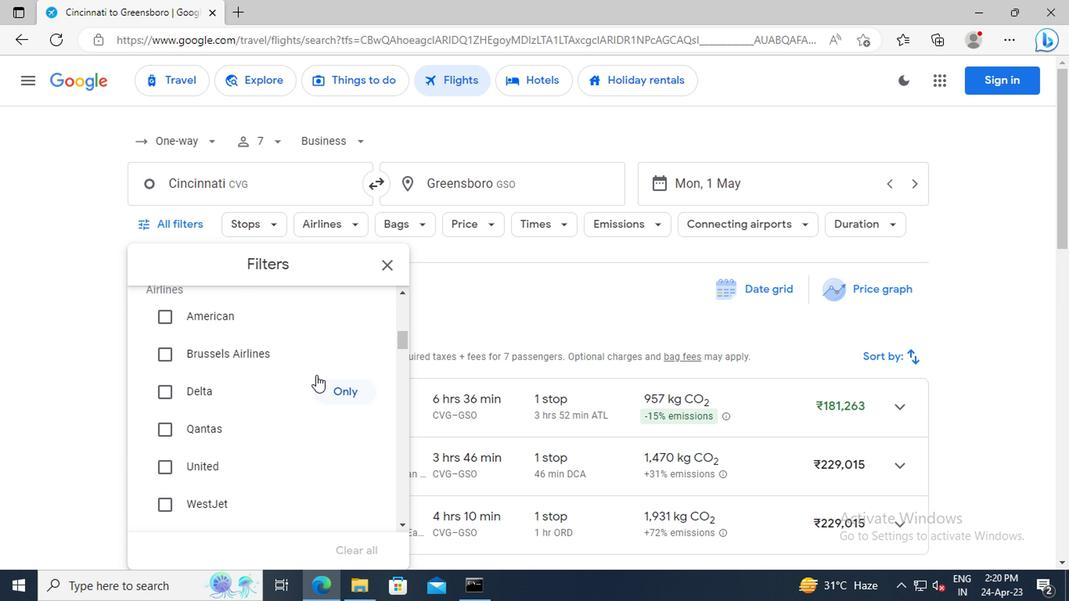 
Action: Mouse moved to (316, 377)
Screenshot: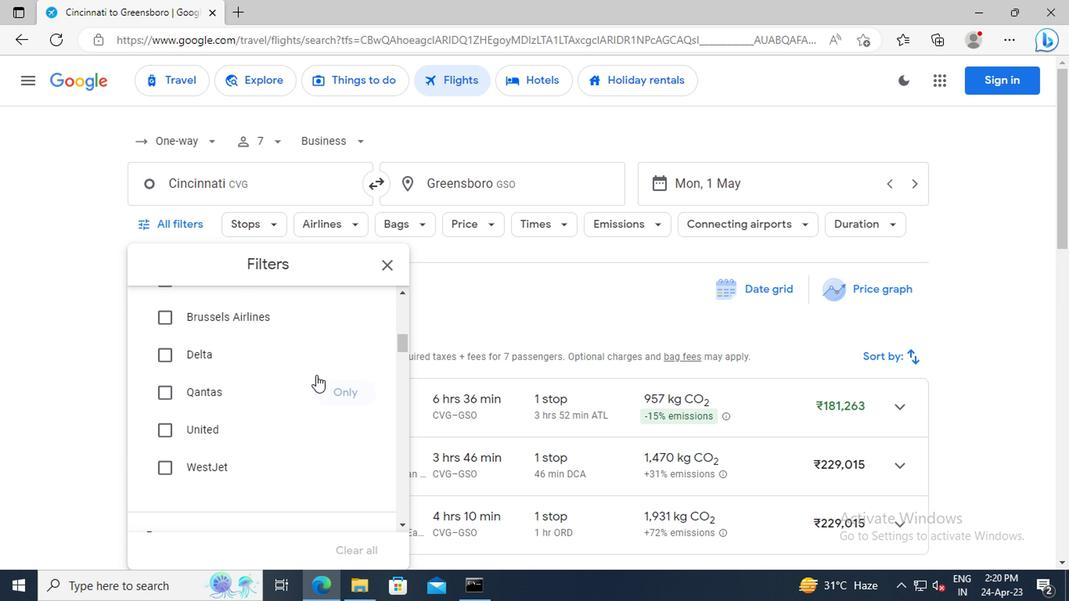 
Action: Mouse scrolled (316, 377) with delta (0, 0)
Screenshot: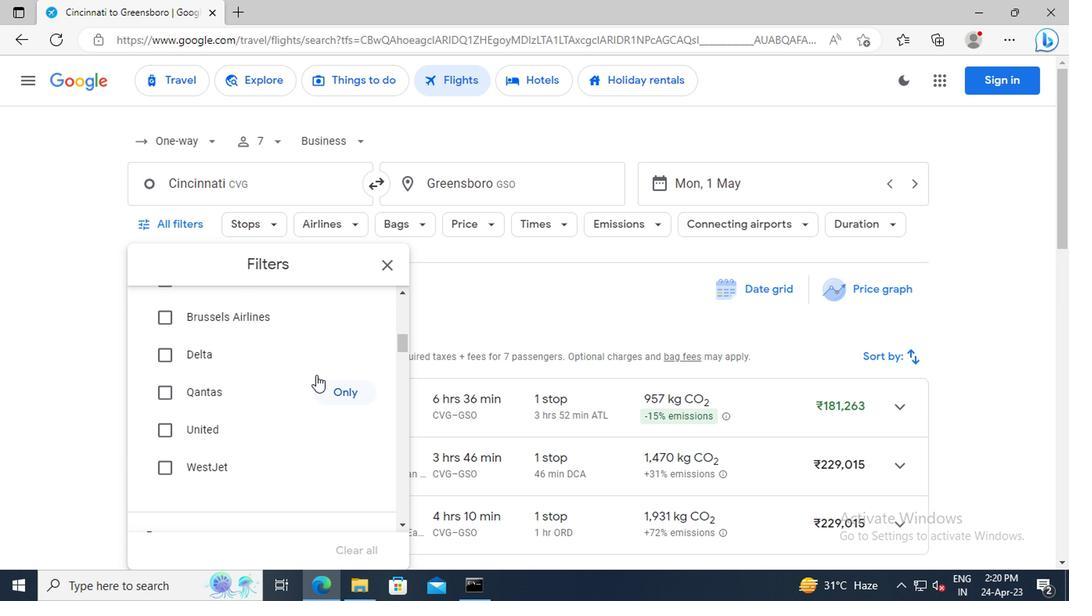 
Action: Mouse scrolled (316, 377) with delta (0, 0)
Screenshot: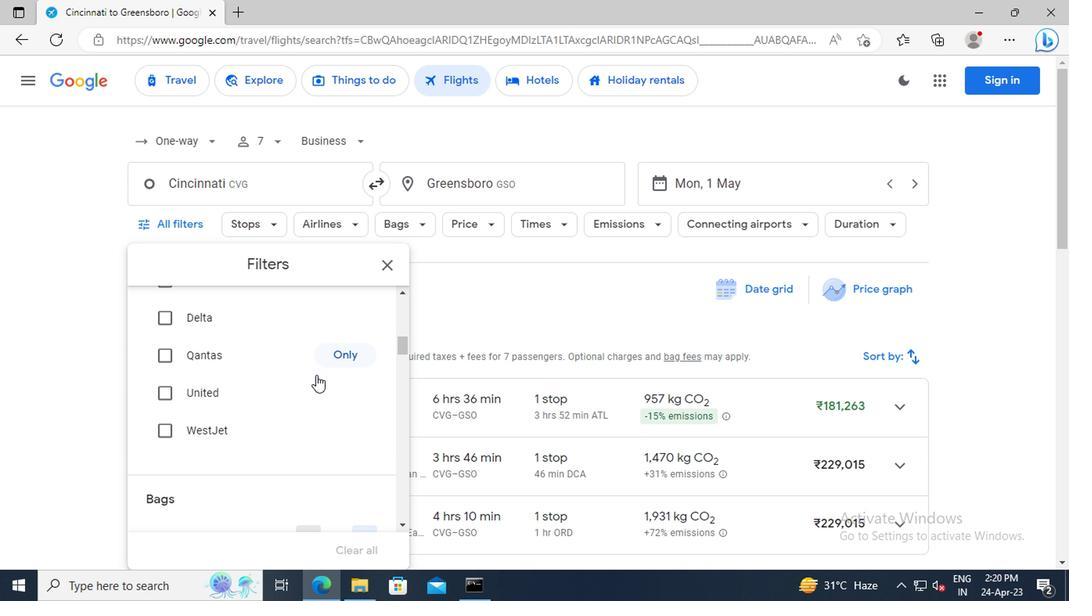 
Action: Mouse scrolled (316, 377) with delta (0, 0)
Screenshot: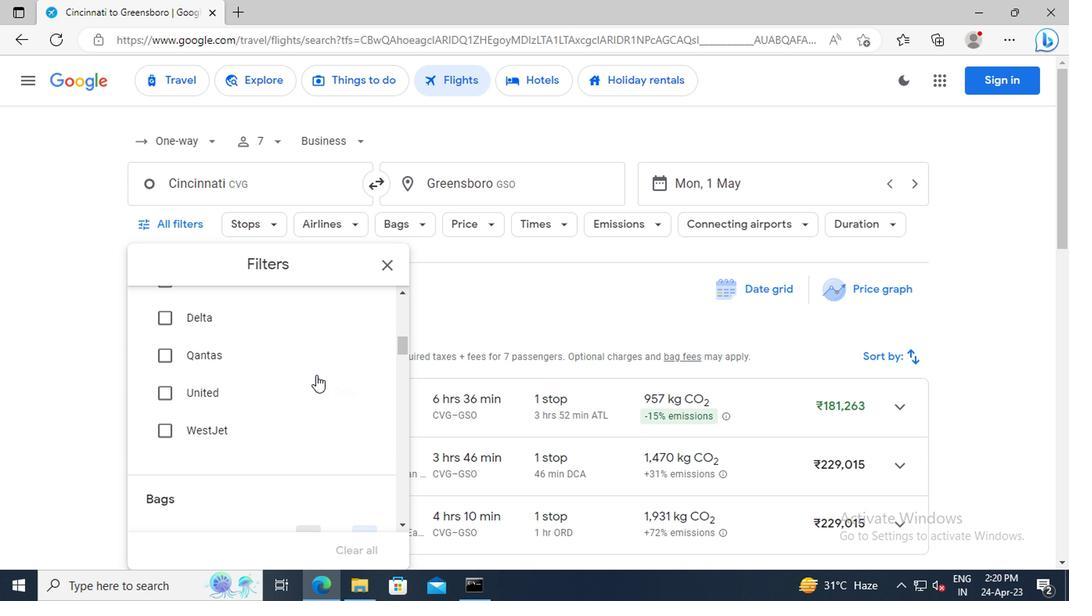 
Action: Mouse scrolled (316, 377) with delta (0, 0)
Screenshot: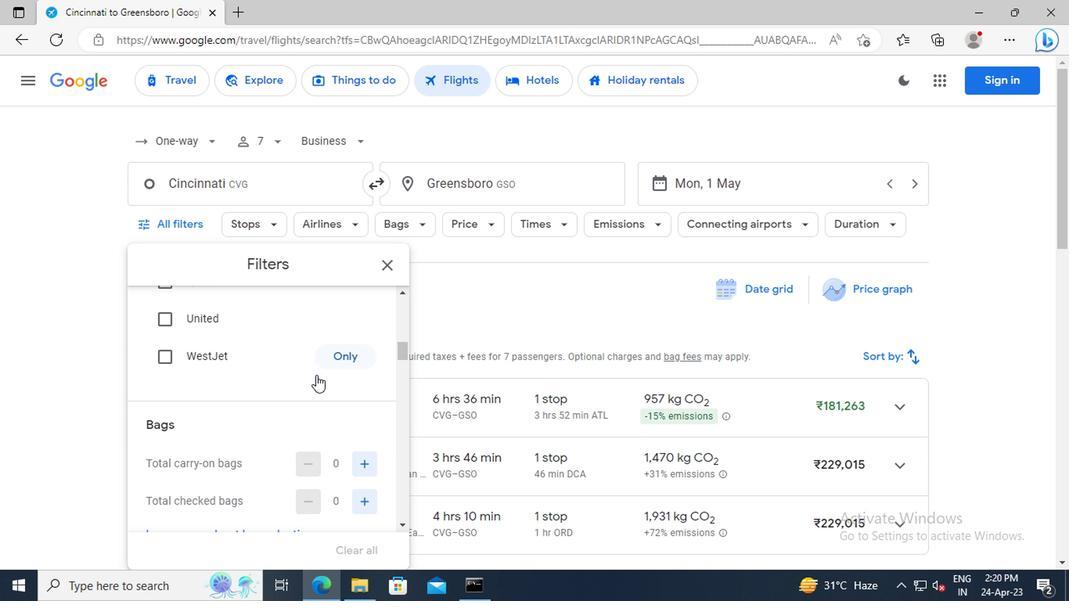 
Action: Mouse scrolled (316, 377) with delta (0, 0)
Screenshot: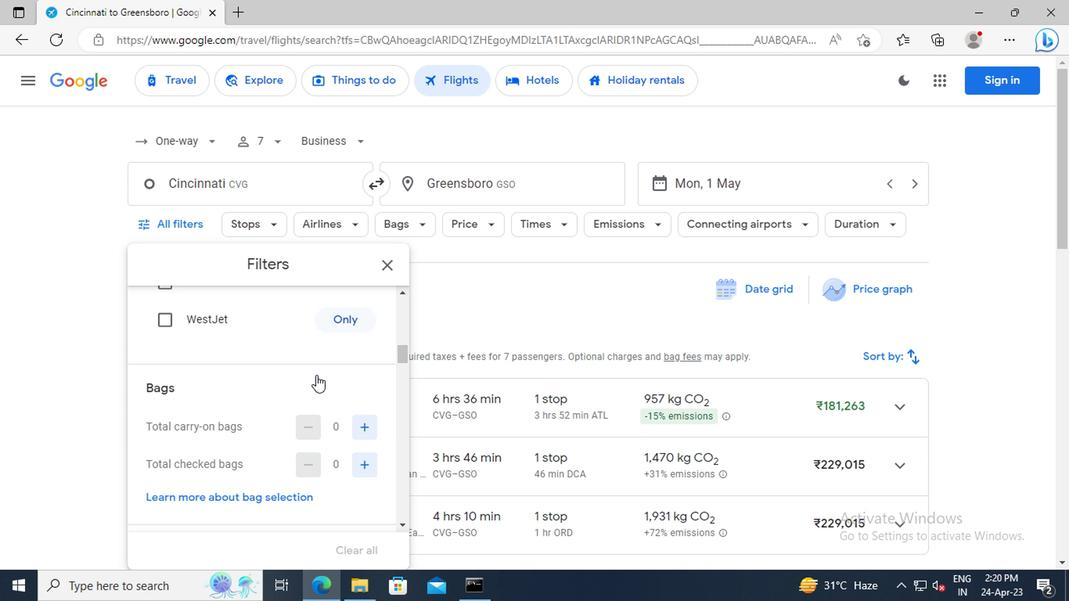 
Action: Mouse scrolled (316, 377) with delta (0, 0)
Screenshot: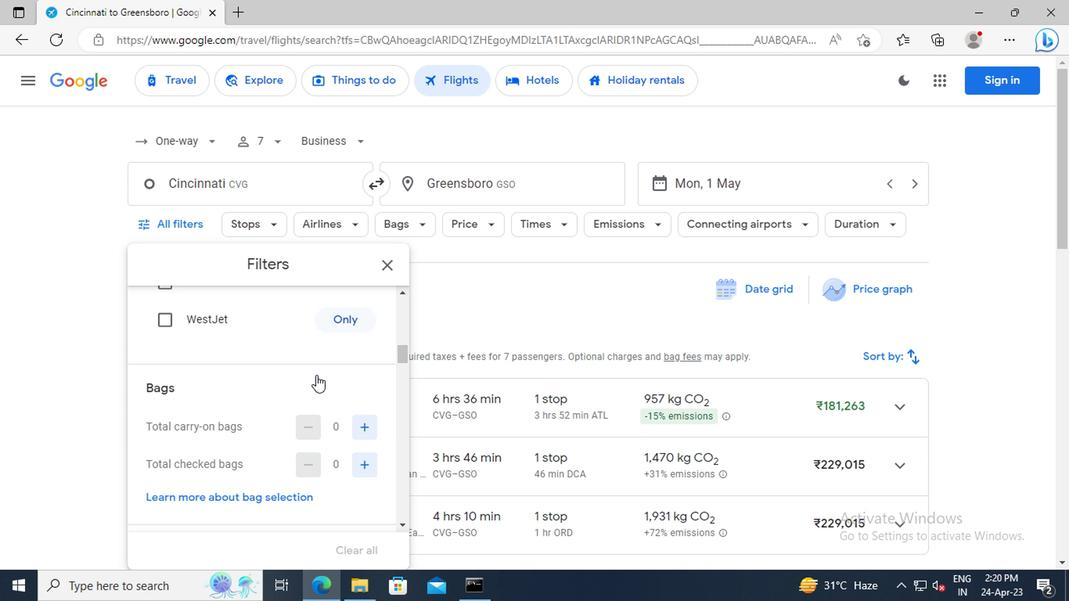 
Action: Mouse scrolled (316, 377) with delta (0, 0)
Screenshot: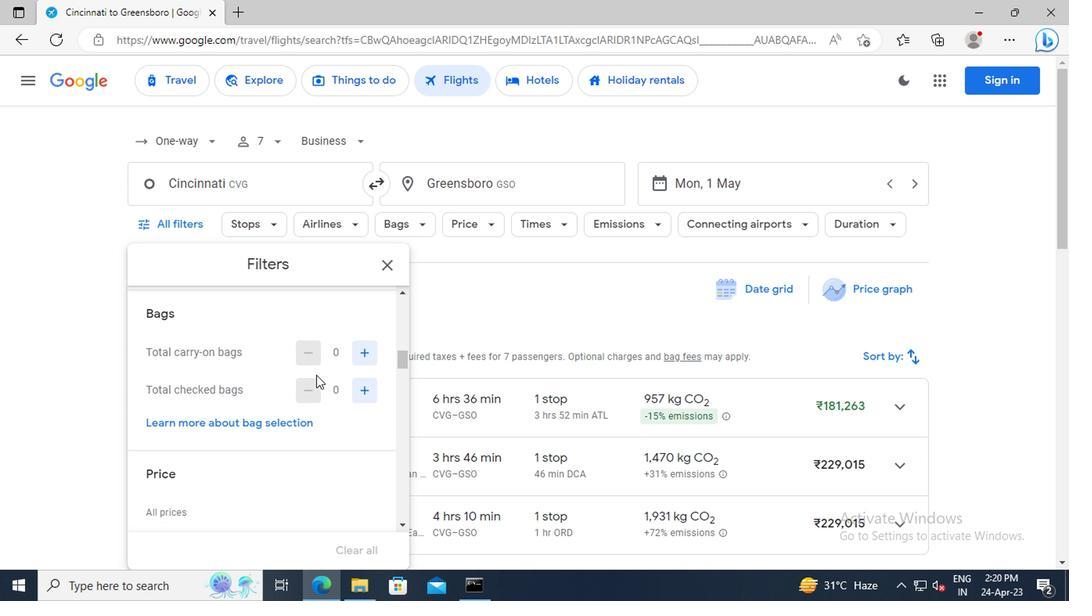 
Action: Mouse scrolled (316, 377) with delta (0, 0)
Screenshot: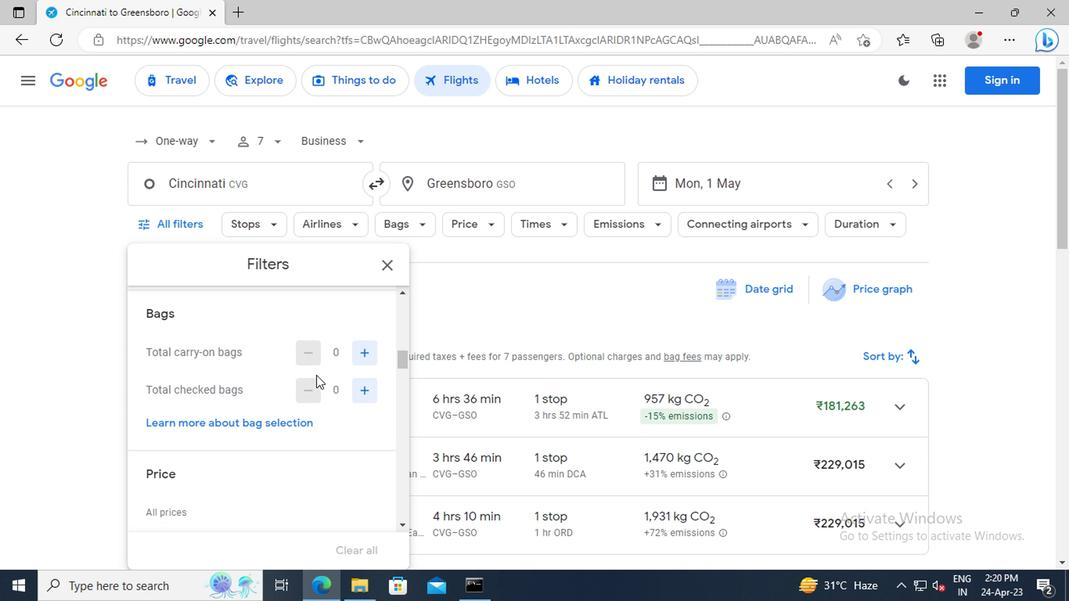 
Action: Mouse moved to (362, 468)
Screenshot: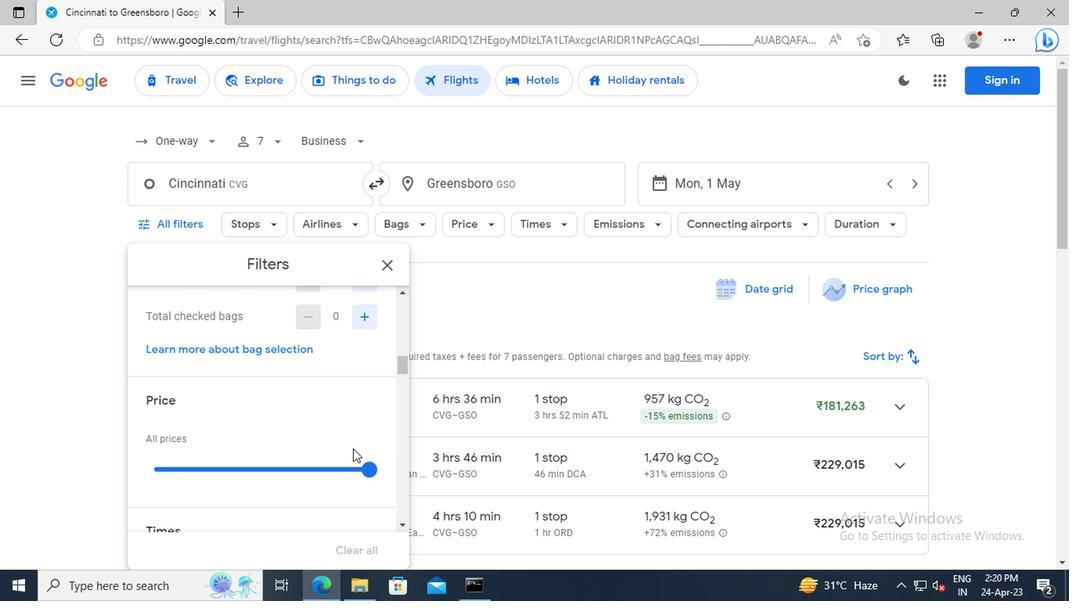 
Action: Mouse pressed left at (362, 468)
Screenshot: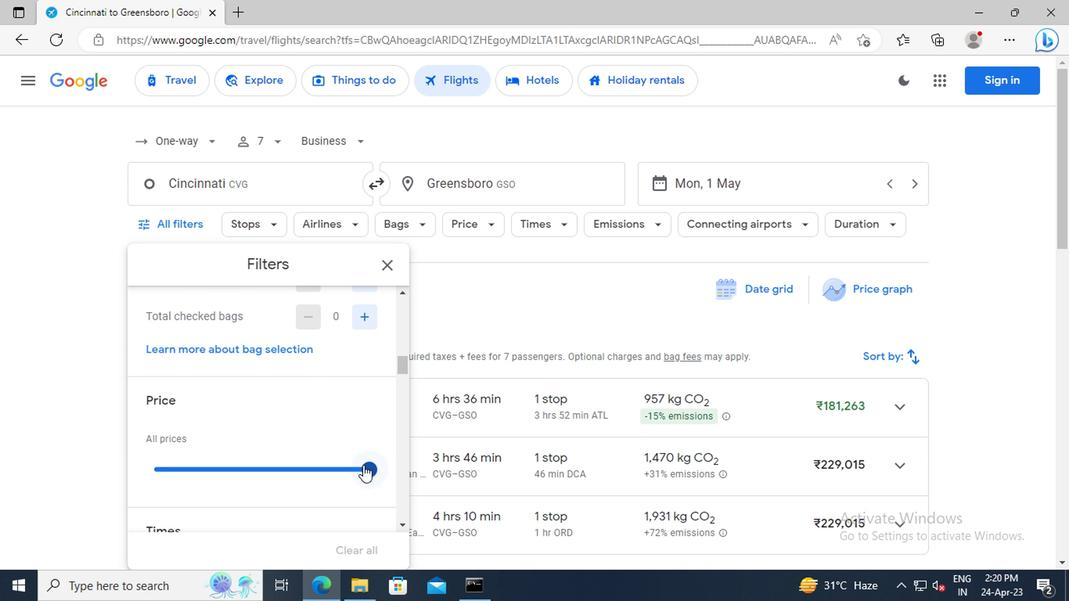 
Action: Mouse moved to (287, 421)
Screenshot: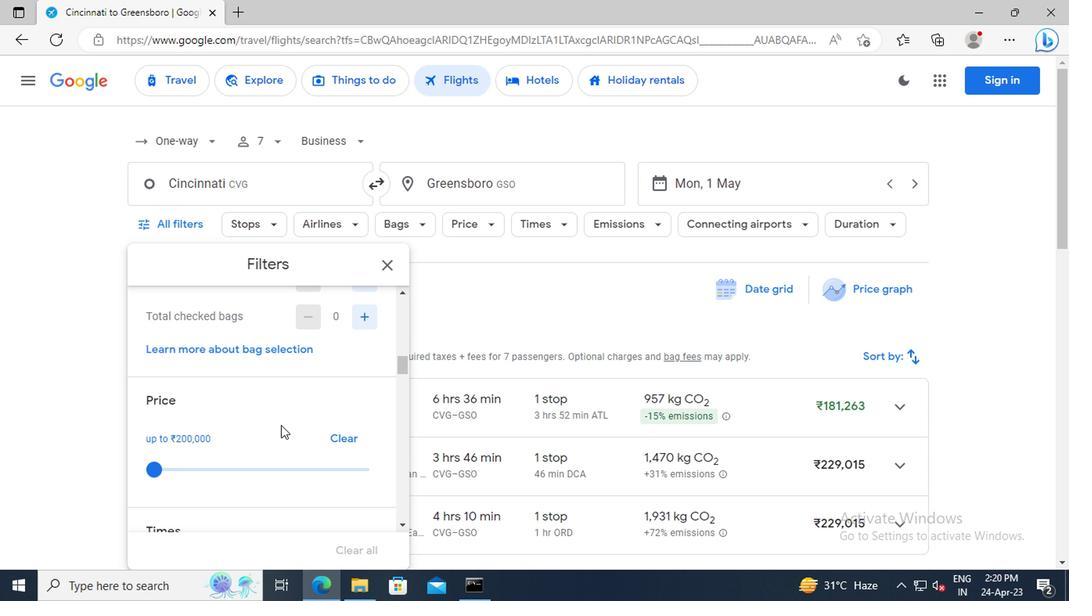 
Action: Mouse scrolled (287, 419) with delta (0, -1)
Screenshot: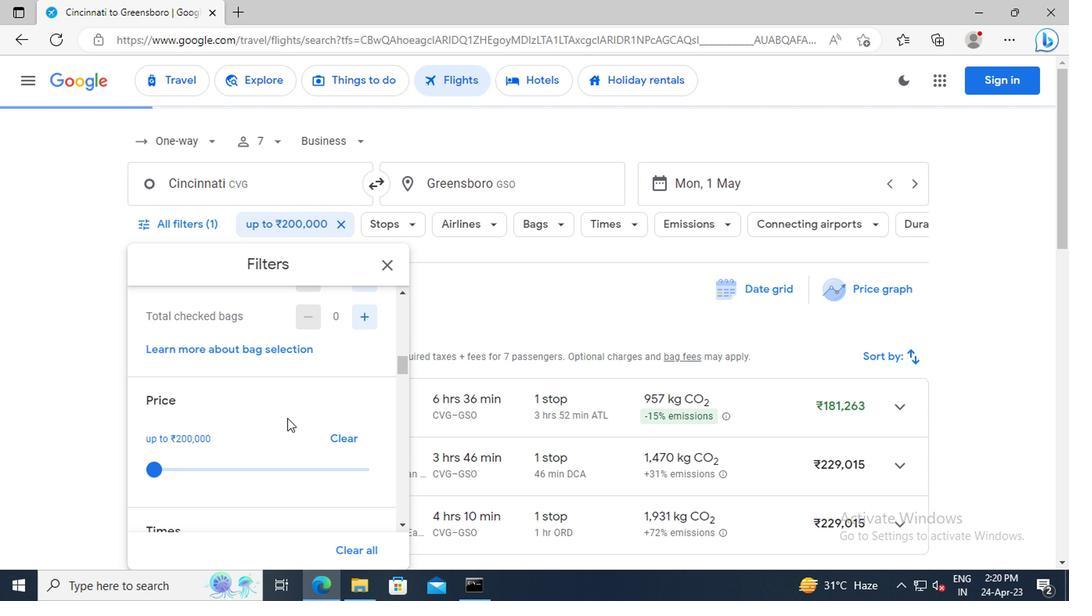 
Action: Mouse scrolled (287, 419) with delta (0, -1)
Screenshot: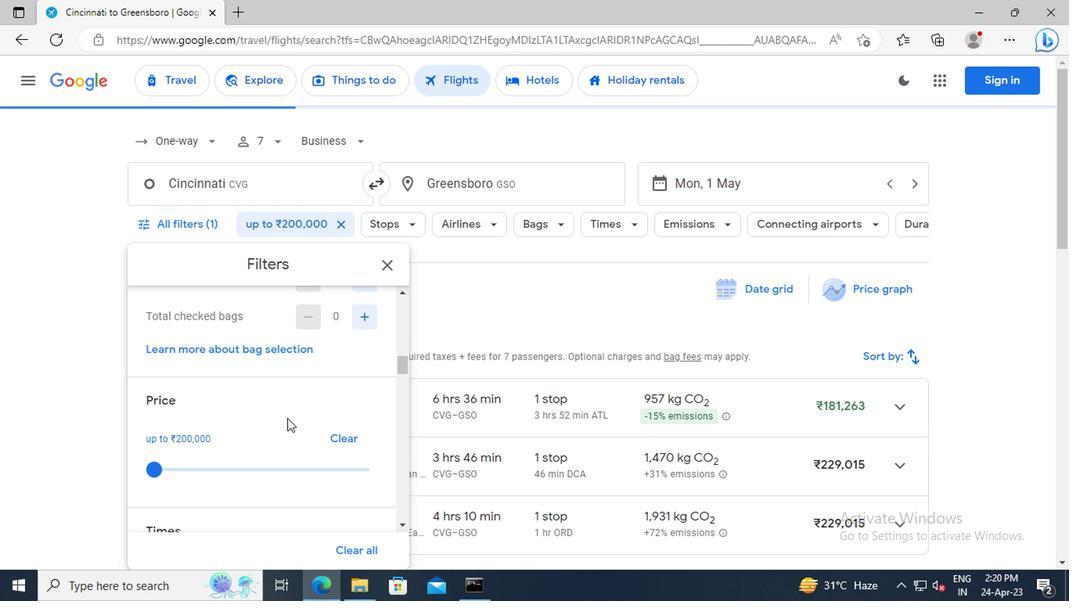 
Action: Mouse scrolled (287, 419) with delta (0, -1)
Screenshot: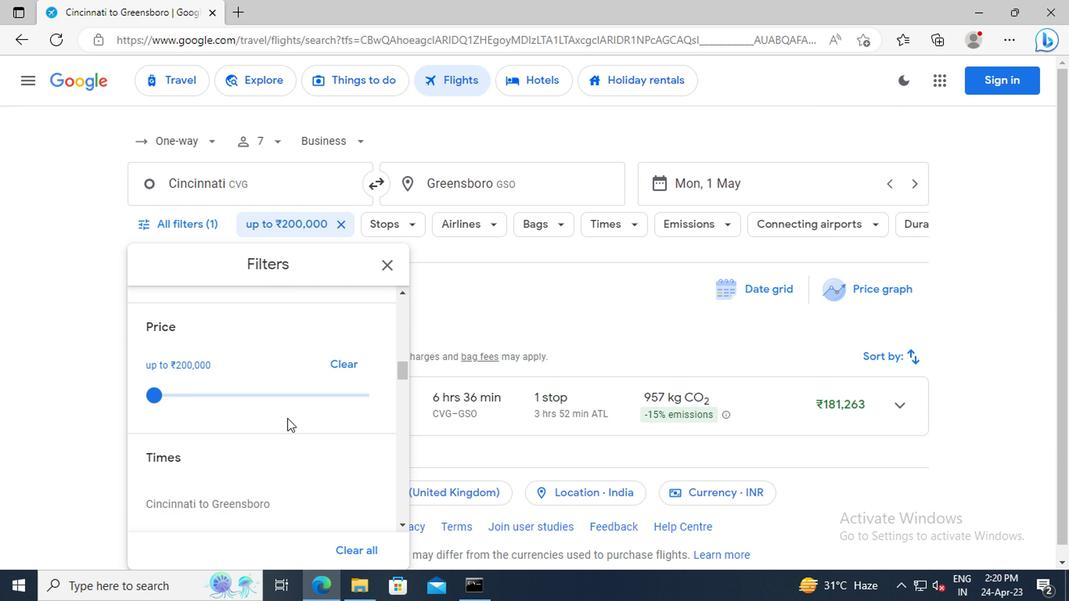 
Action: Mouse scrolled (287, 419) with delta (0, -1)
Screenshot: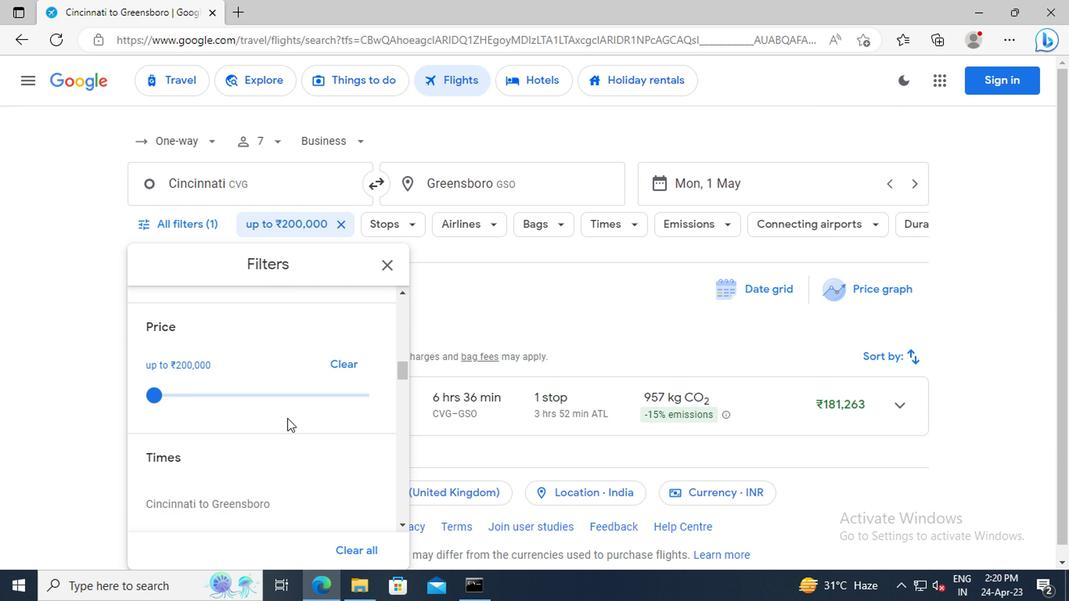 
Action: Mouse scrolled (287, 419) with delta (0, -1)
Screenshot: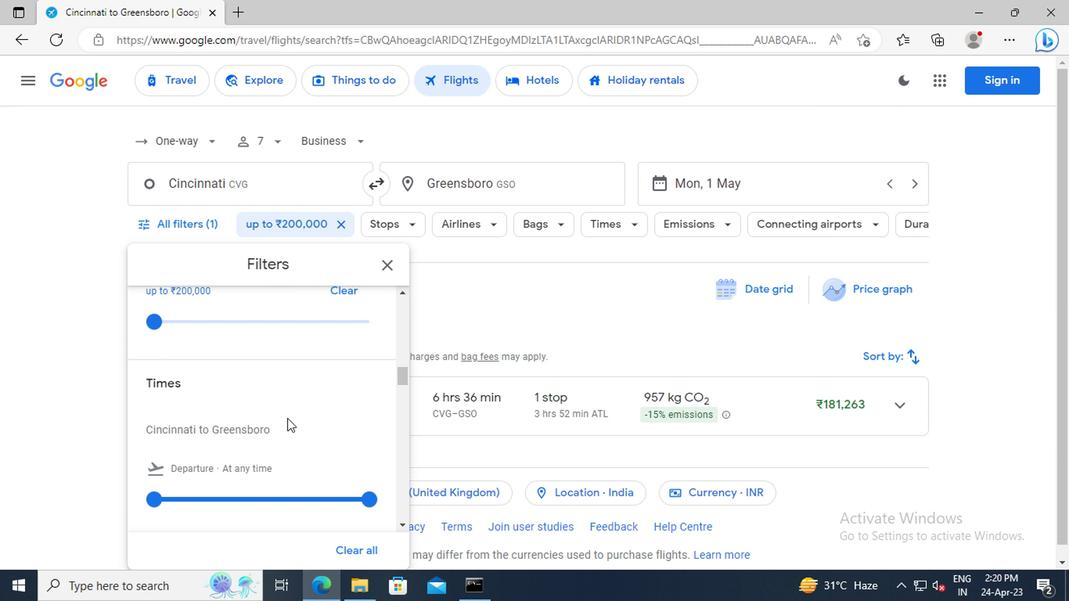 
Action: Mouse scrolled (287, 419) with delta (0, -1)
Screenshot: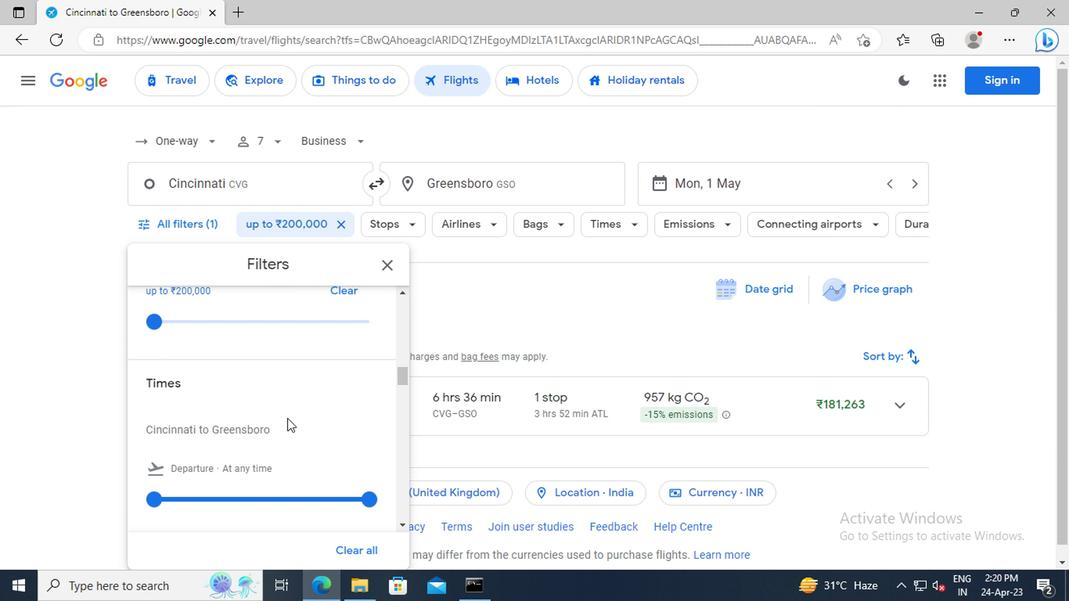 
Action: Mouse moved to (163, 434)
Screenshot: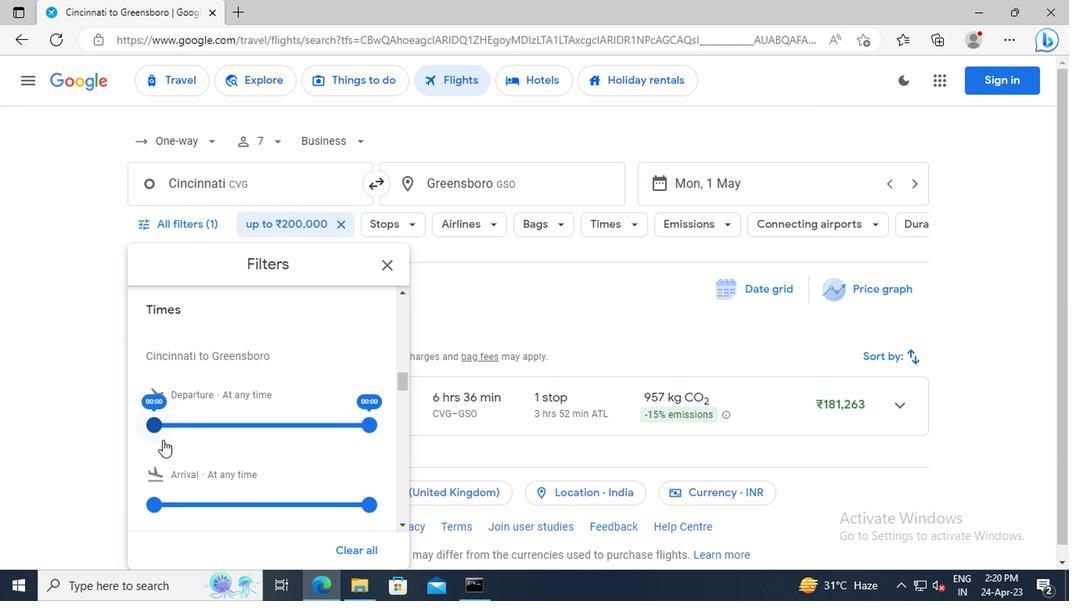 
Action: Mouse pressed left at (163, 434)
Screenshot: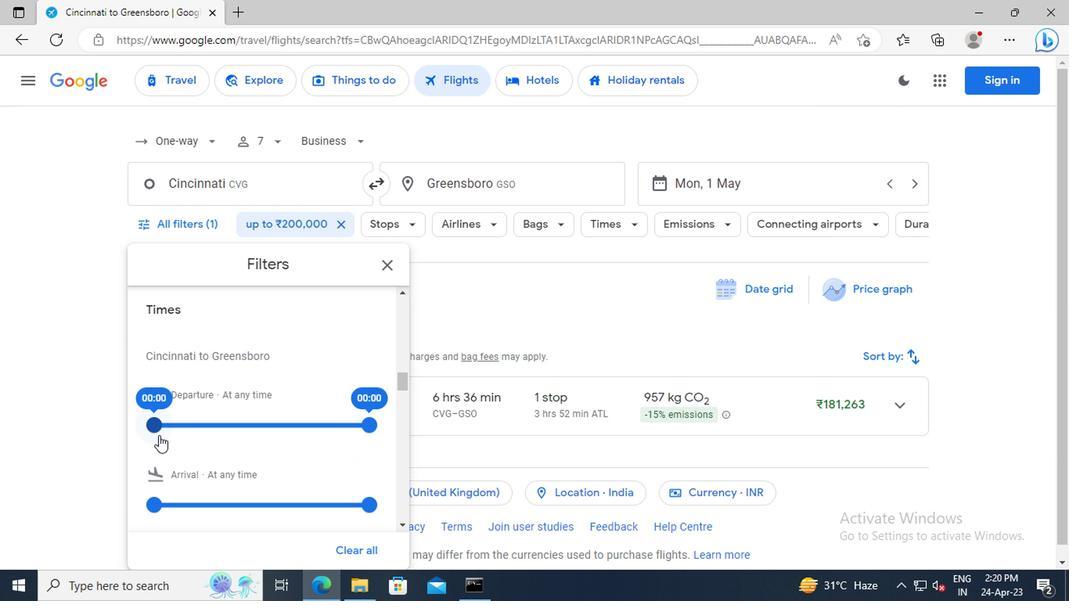 
Action: Mouse moved to (360, 424)
Screenshot: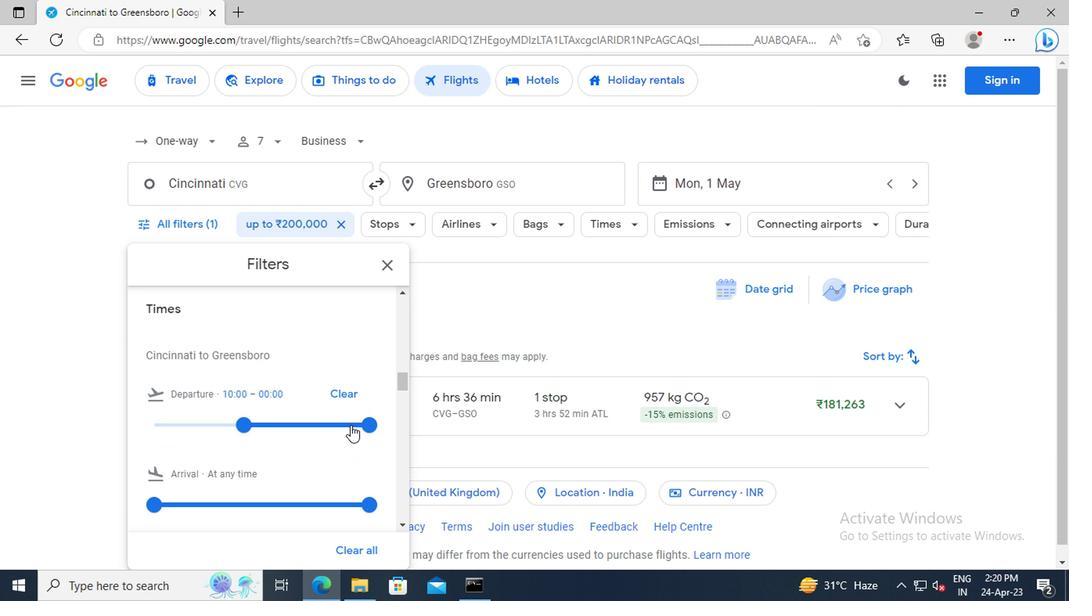 
Action: Mouse pressed left at (360, 424)
Screenshot: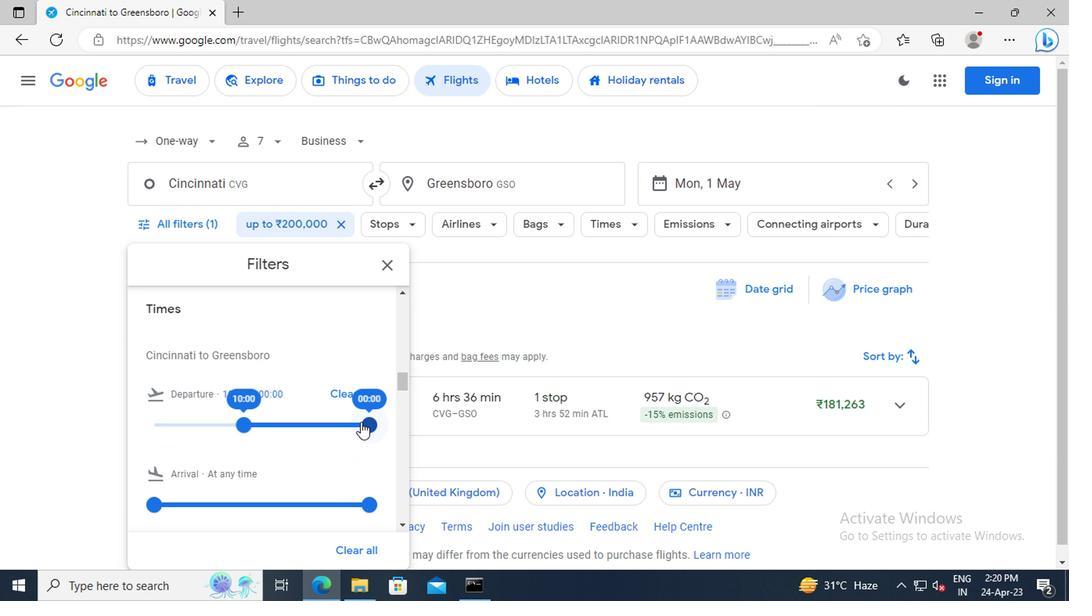 
Action: Mouse moved to (385, 269)
Screenshot: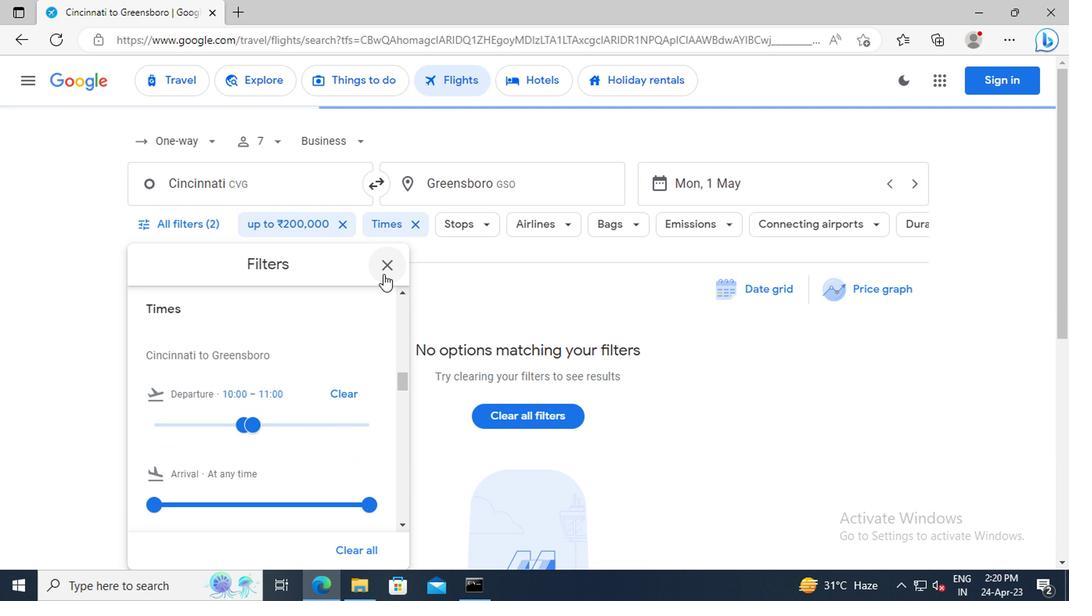 
Action: Mouse pressed left at (385, 269)
Screenshot: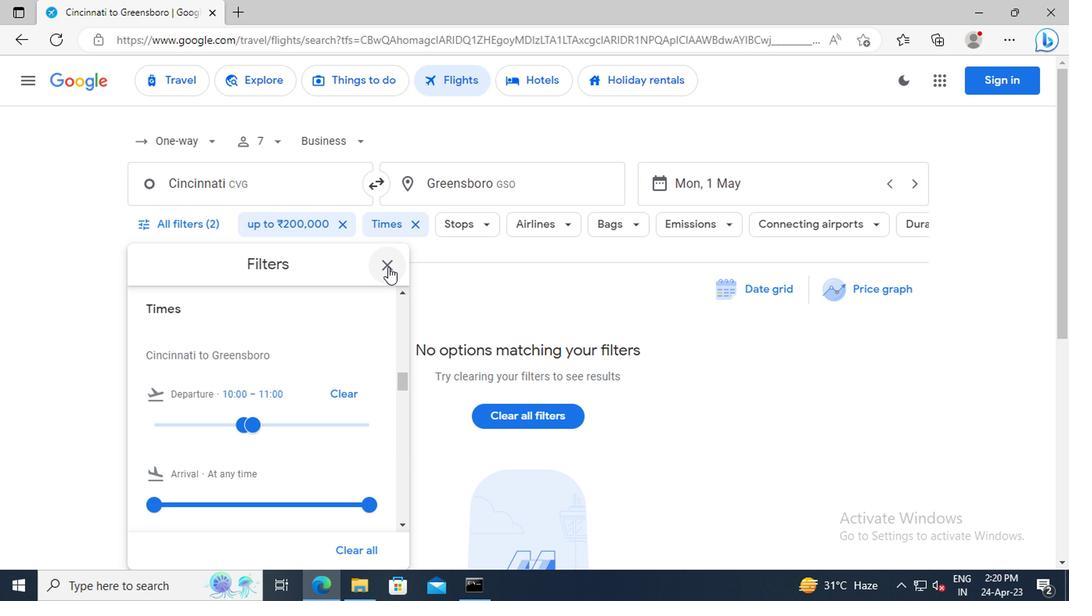 
